 Task: Add Alba Botanica Herbal Healing Body Lotion to the cart.
Action: Mouse moved to (869, 321)
Screenshot: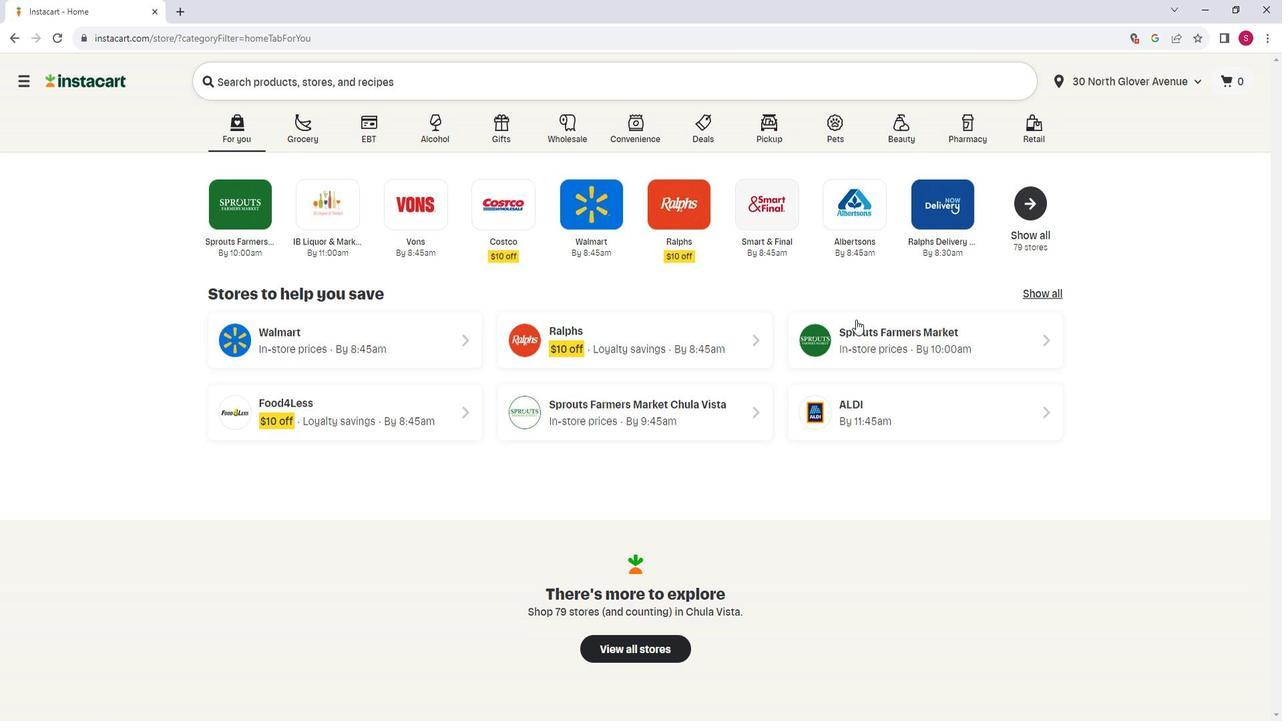 
Action: Mouse pressed left at (869, 321)
Screenshot: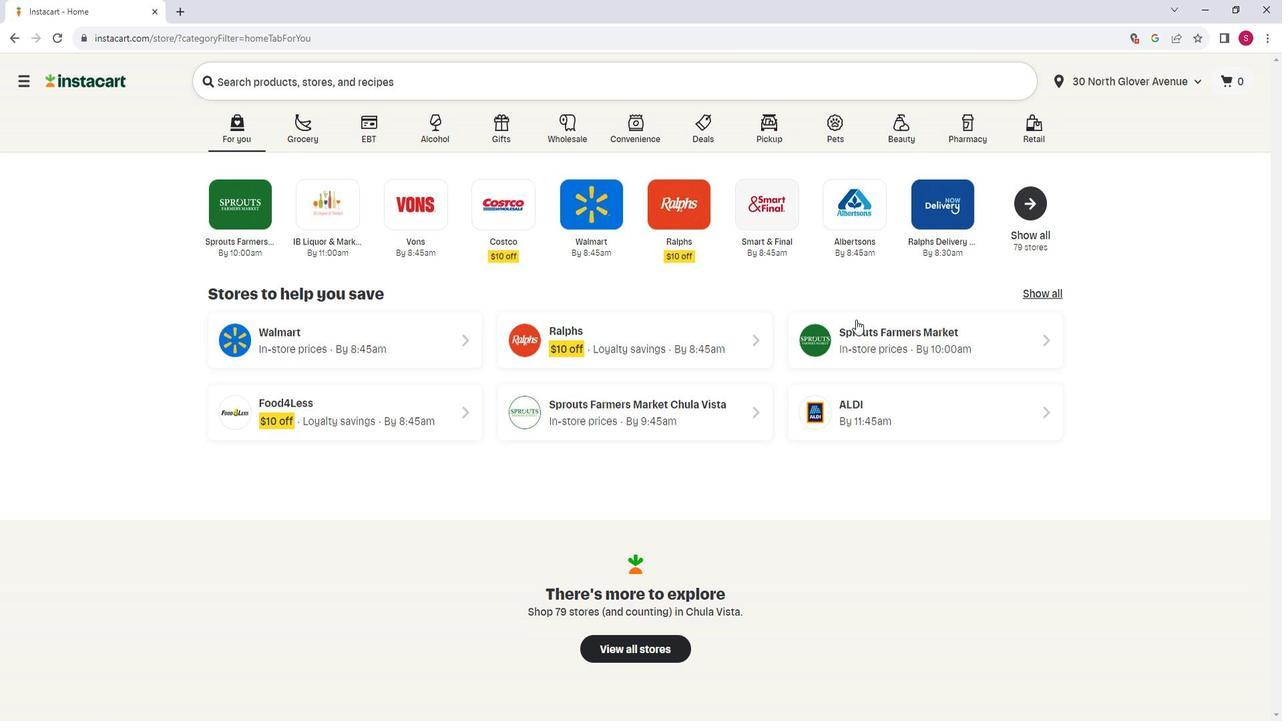 
Action: Mouse moved to (66, 521)
Screenshot: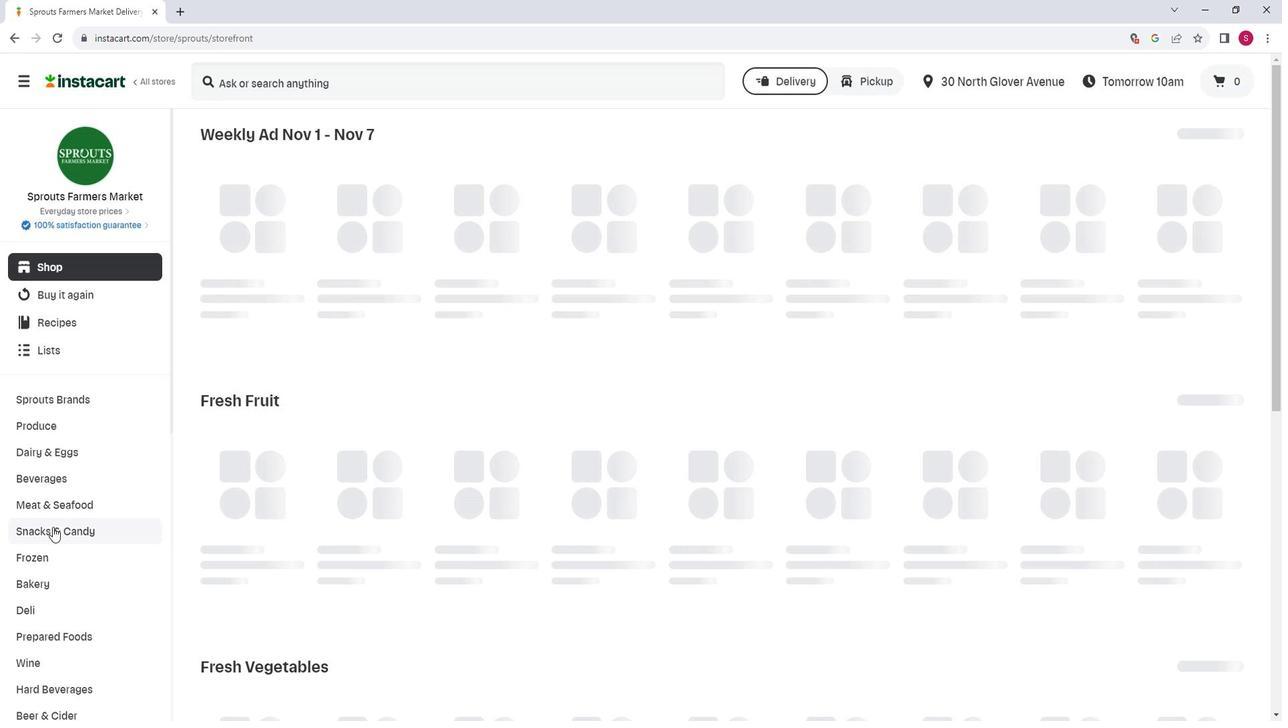 
Action: Mouse scrolled (66, 520) with delta (0, 0)
Screenshot: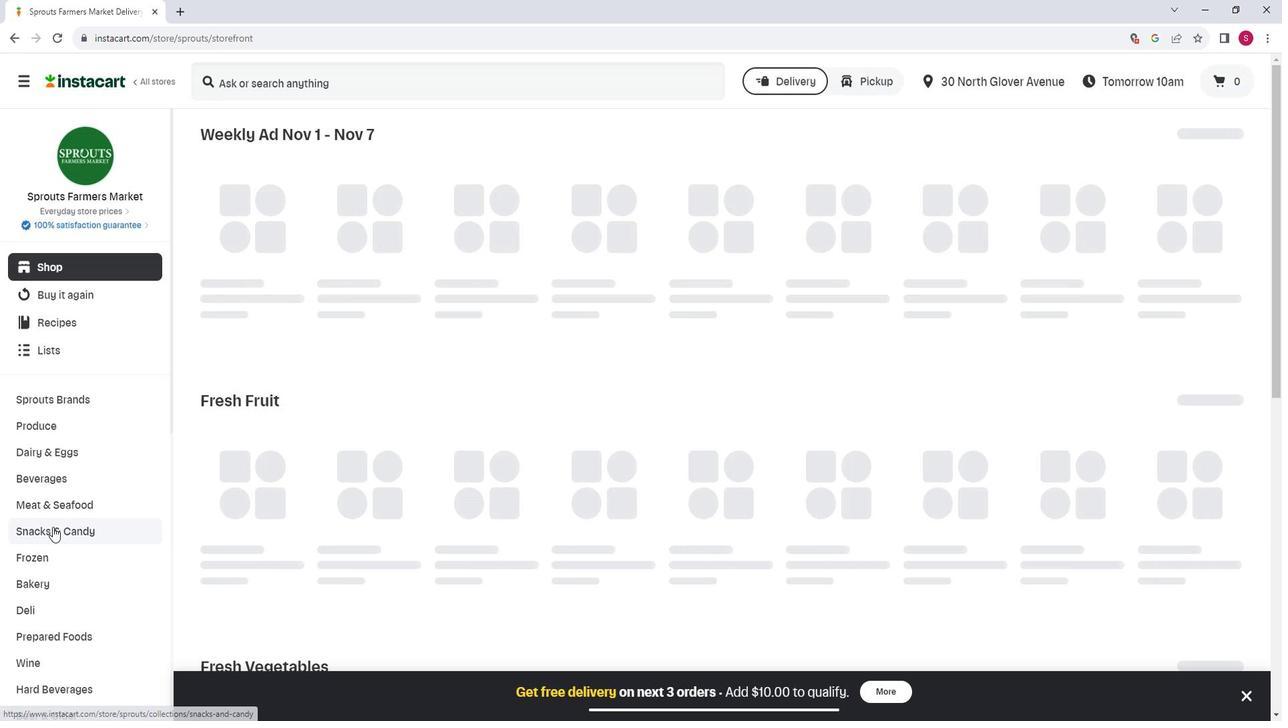 
Action: Mouse moved to (65, 521)
Screenshot: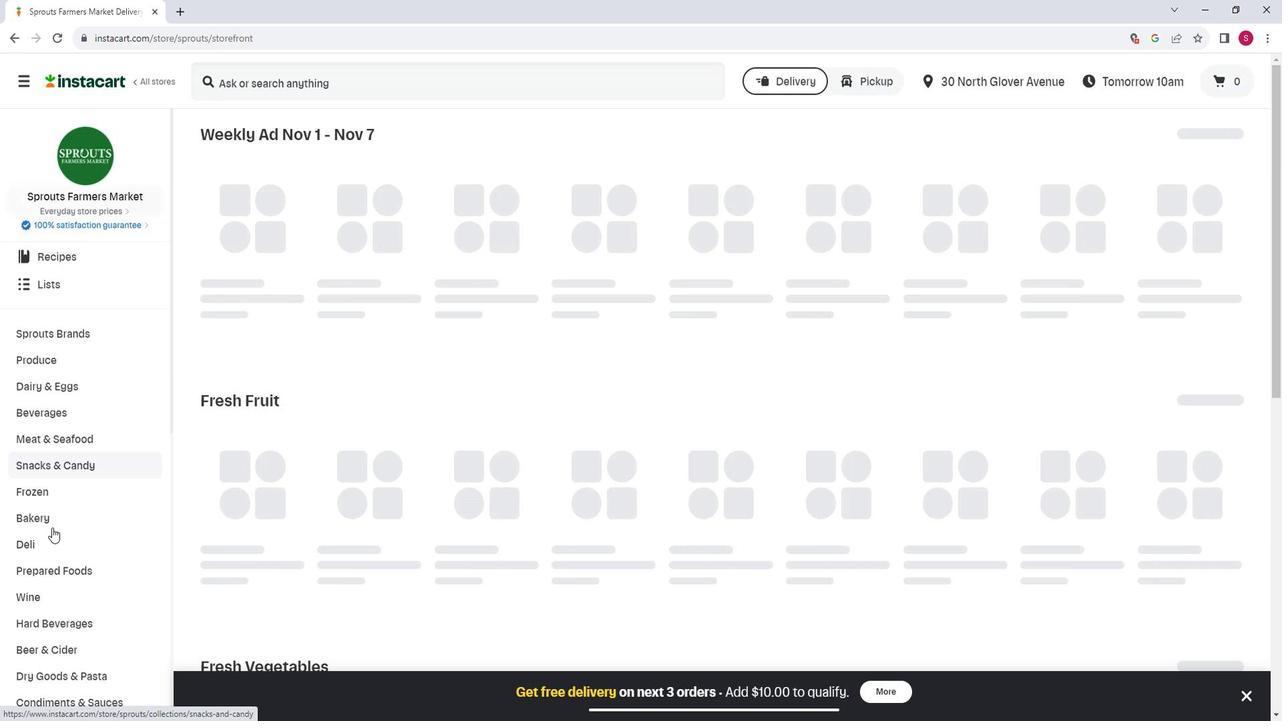 
Action: Mouse scrolled (65, 521) with delta (0, 0)
Screenshot: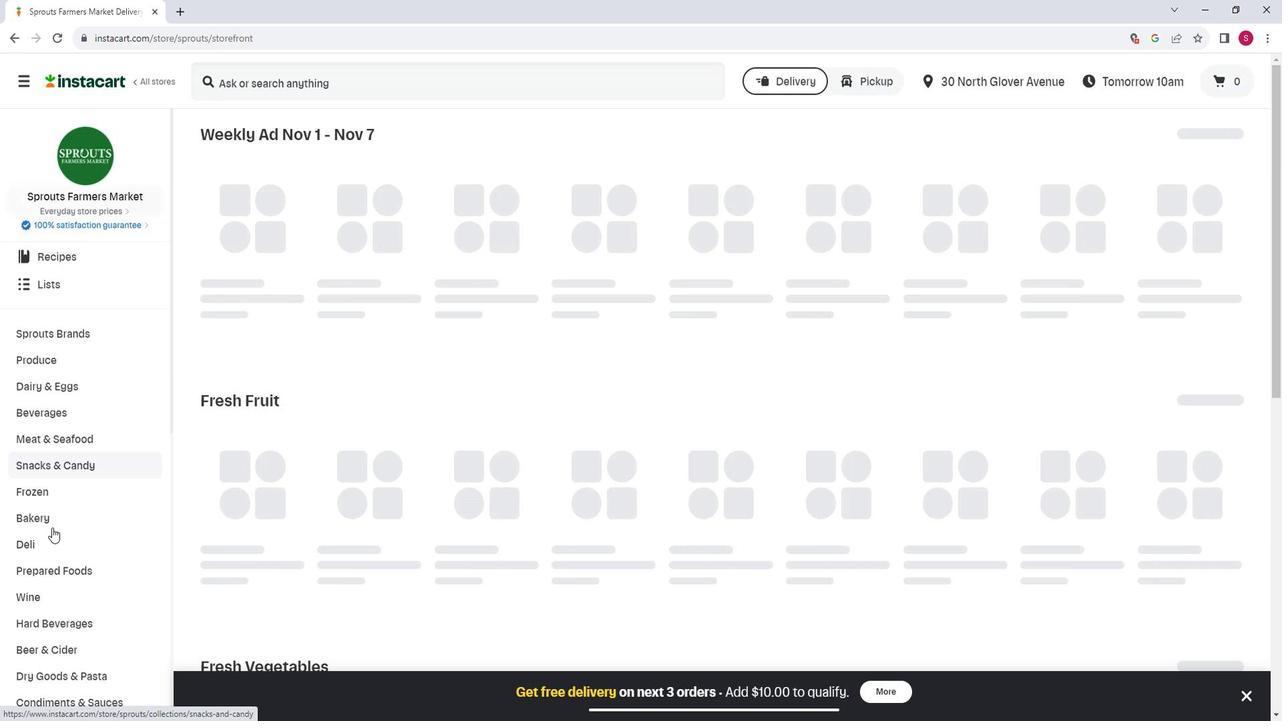 
Action: Mouse moved to (66, 523)
Screenshot: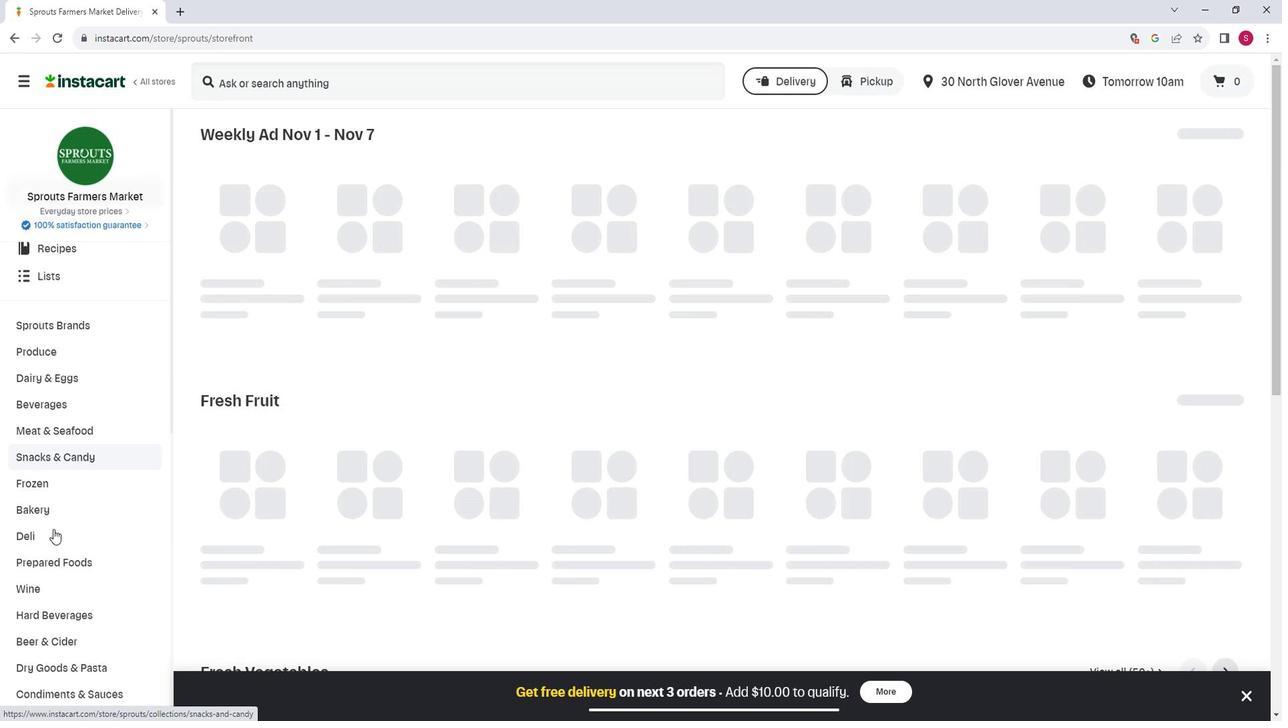 
Action: Mouse scrolled (66, 522) with delta (0, 0)
Screenshot: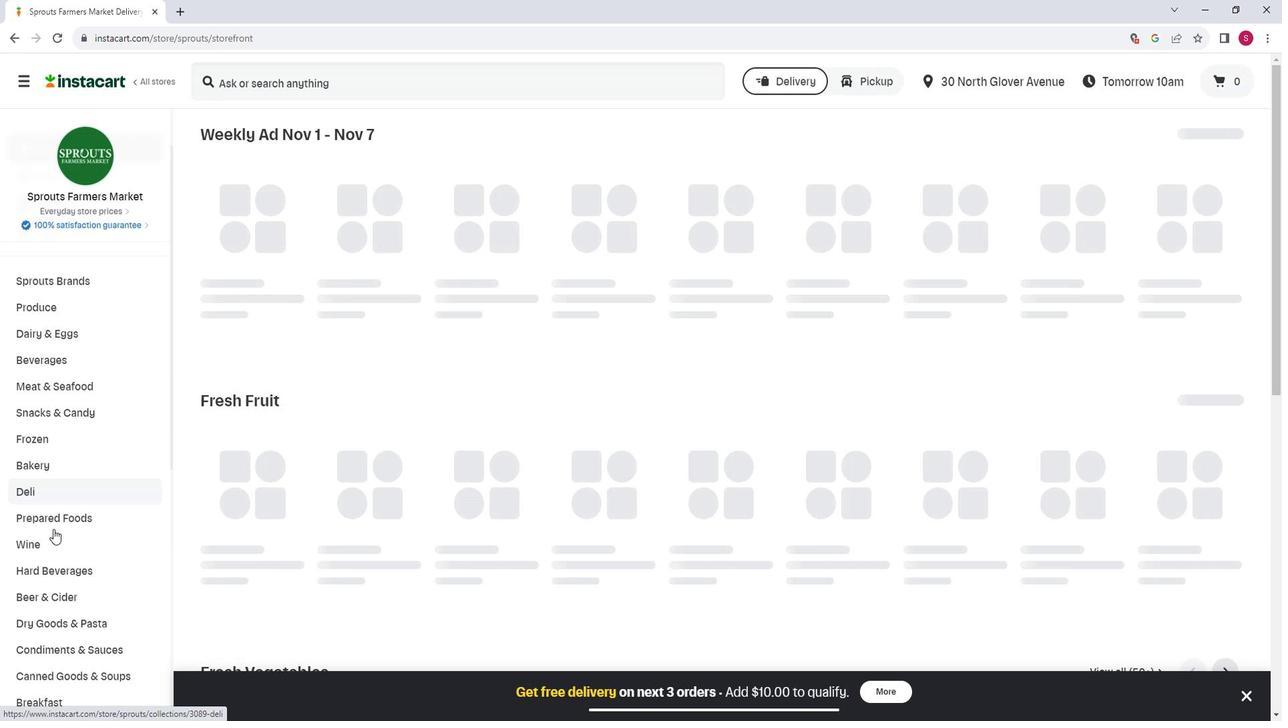 
Action: Mouse moved to (69, 523)
Screenshot: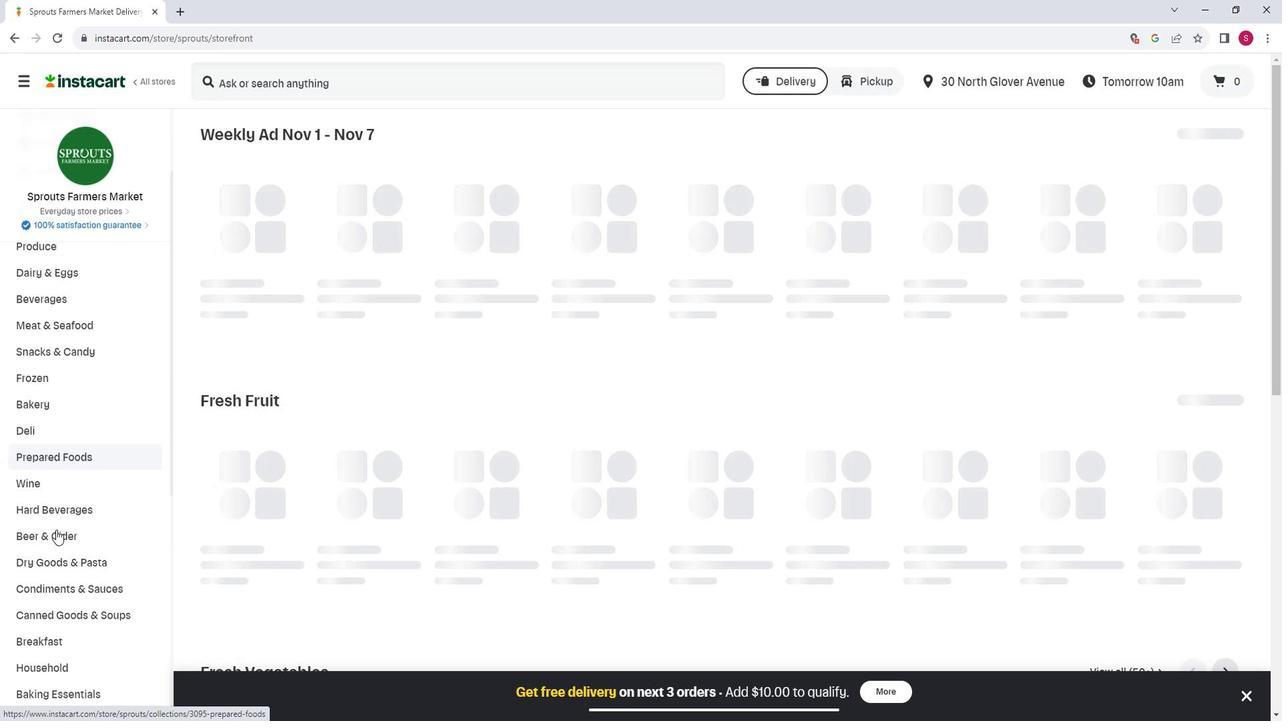 
Action: Mouse scrolled (69, 523) with delta (0, 0)
Screenshot: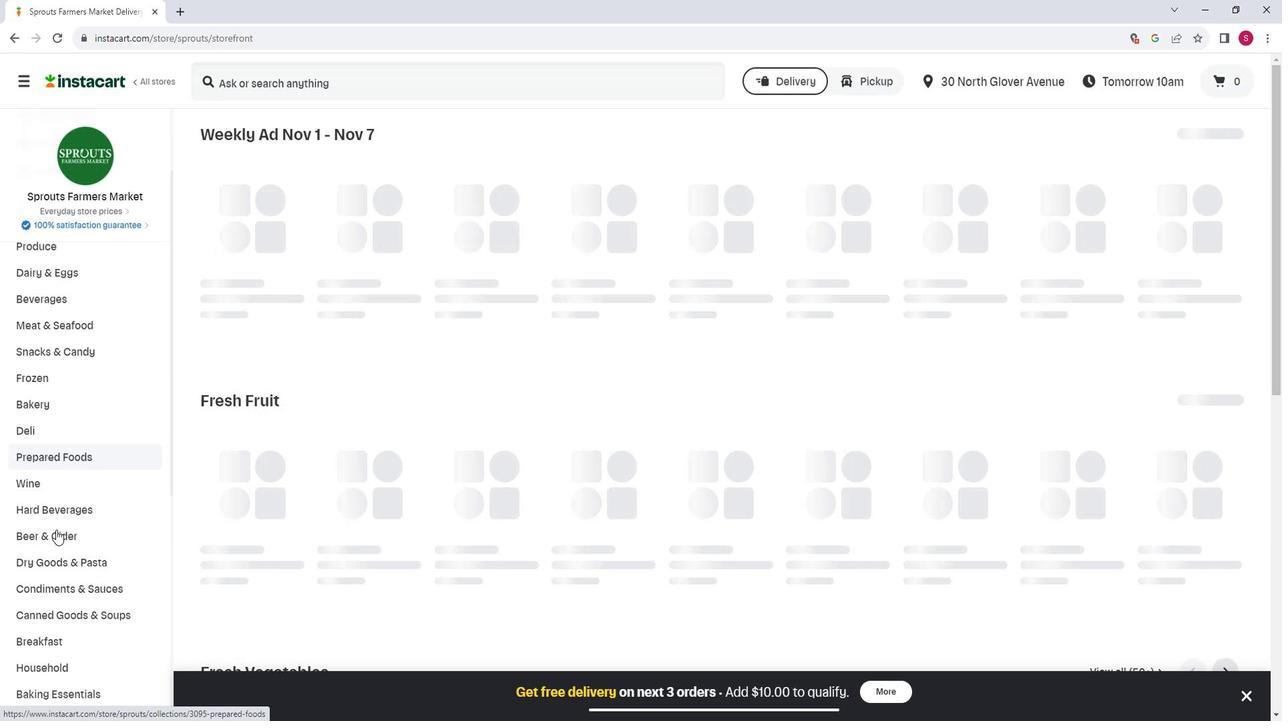
Action: Mouse moved to (74, 559)
Screenshot: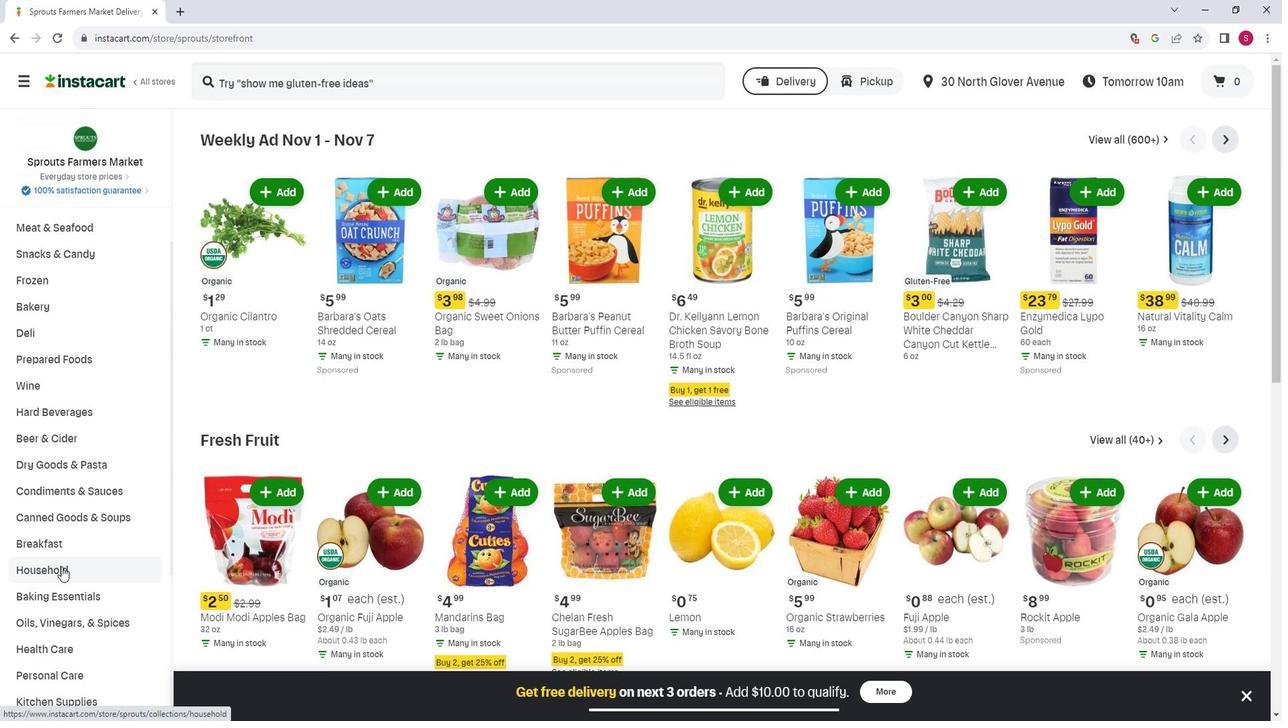 
Action: Mouse scrolled (74, 558) with delta (0, 0)
Screenshot: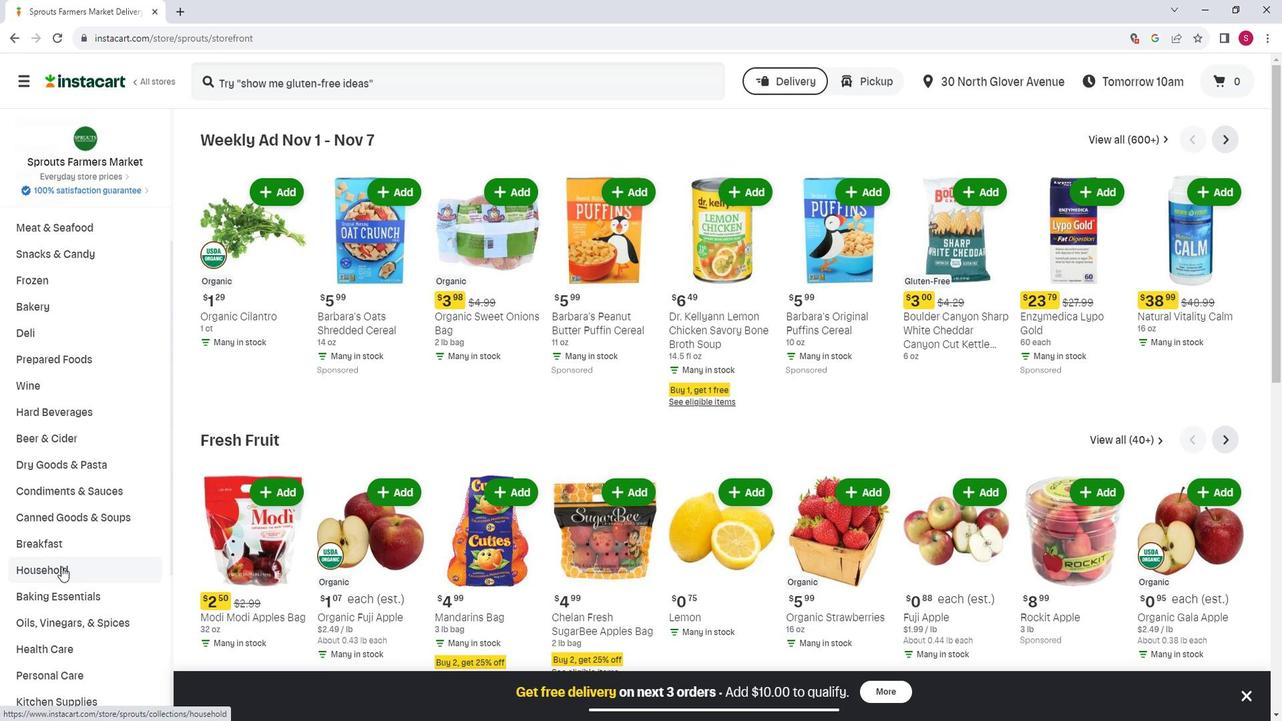 
Action: Mouse moved to (71, 588)
Screenshot: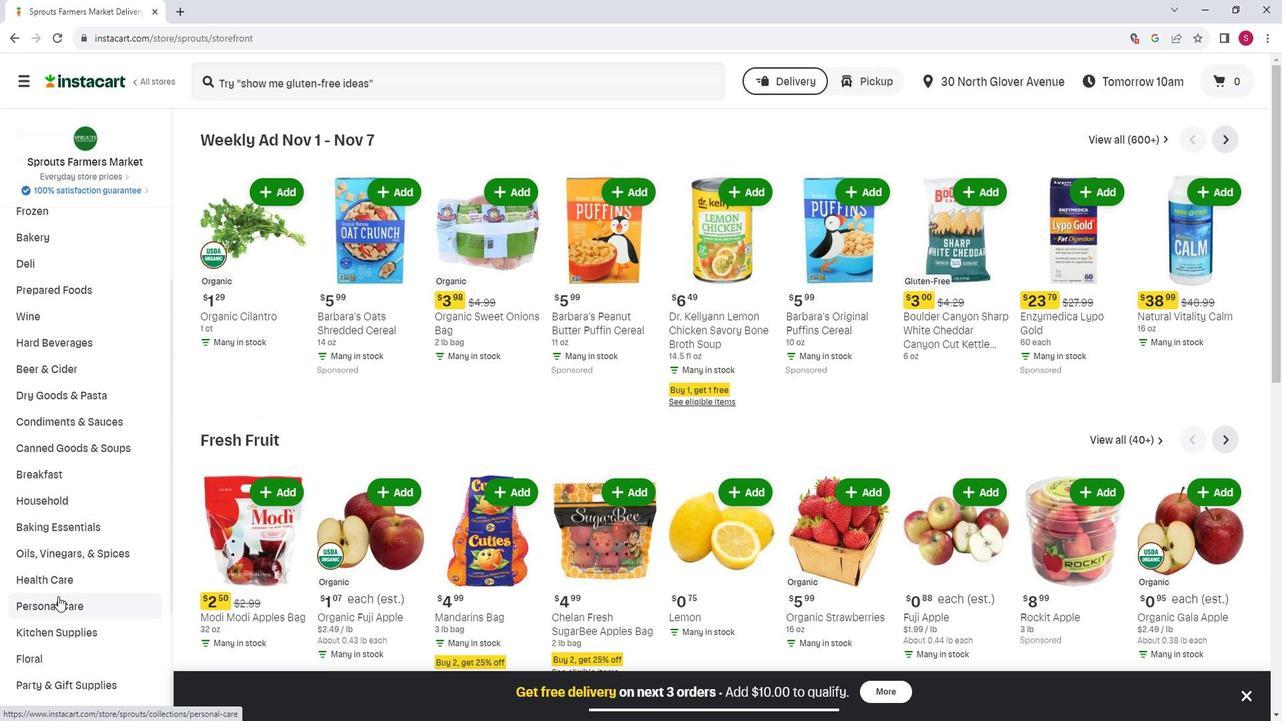 
Action: Mouse pressed left at (71, 588)
Screenshot: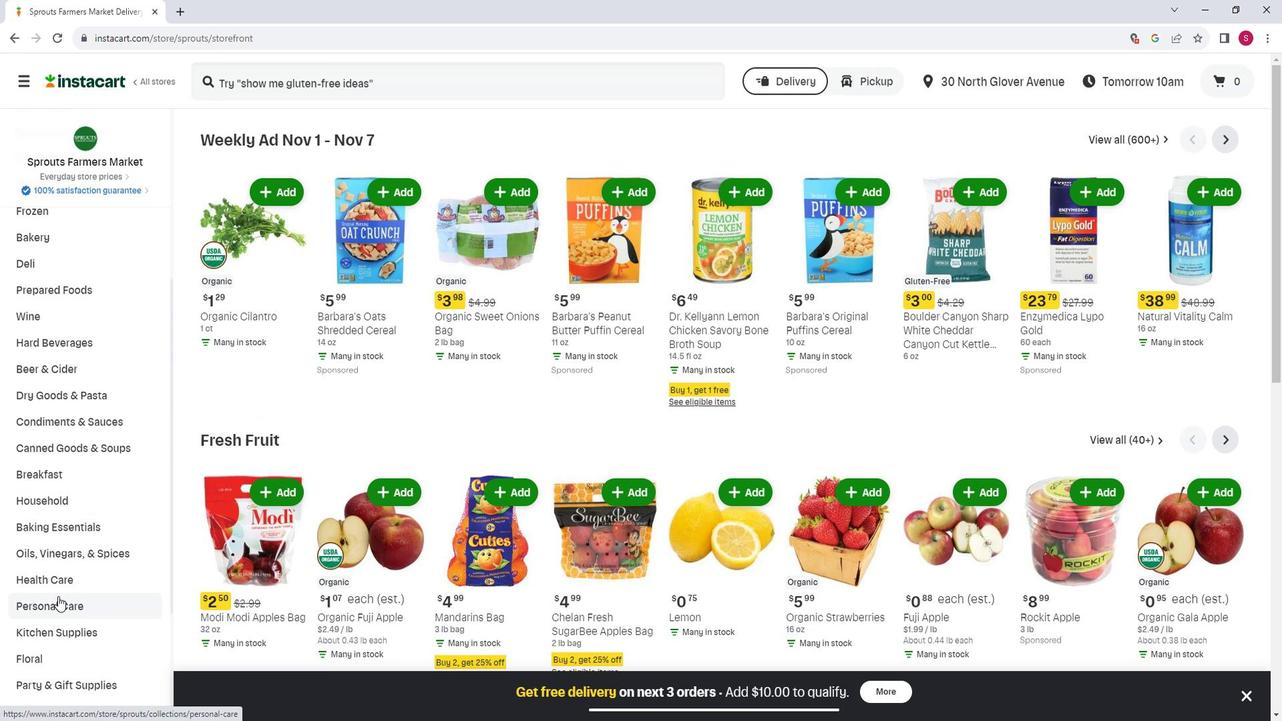 
Action: Mouse moved to (334, 185)
Screenshot: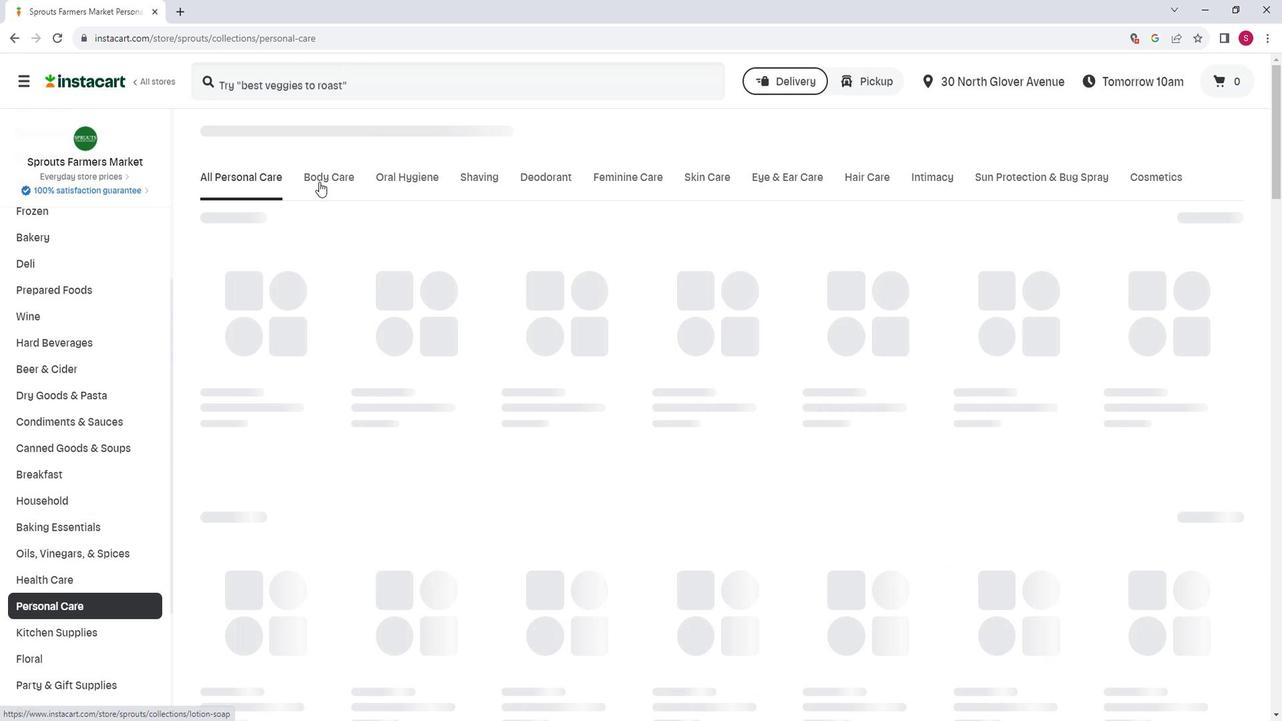 
Action: Mouse pressed left at (334, 185)
Screenshot: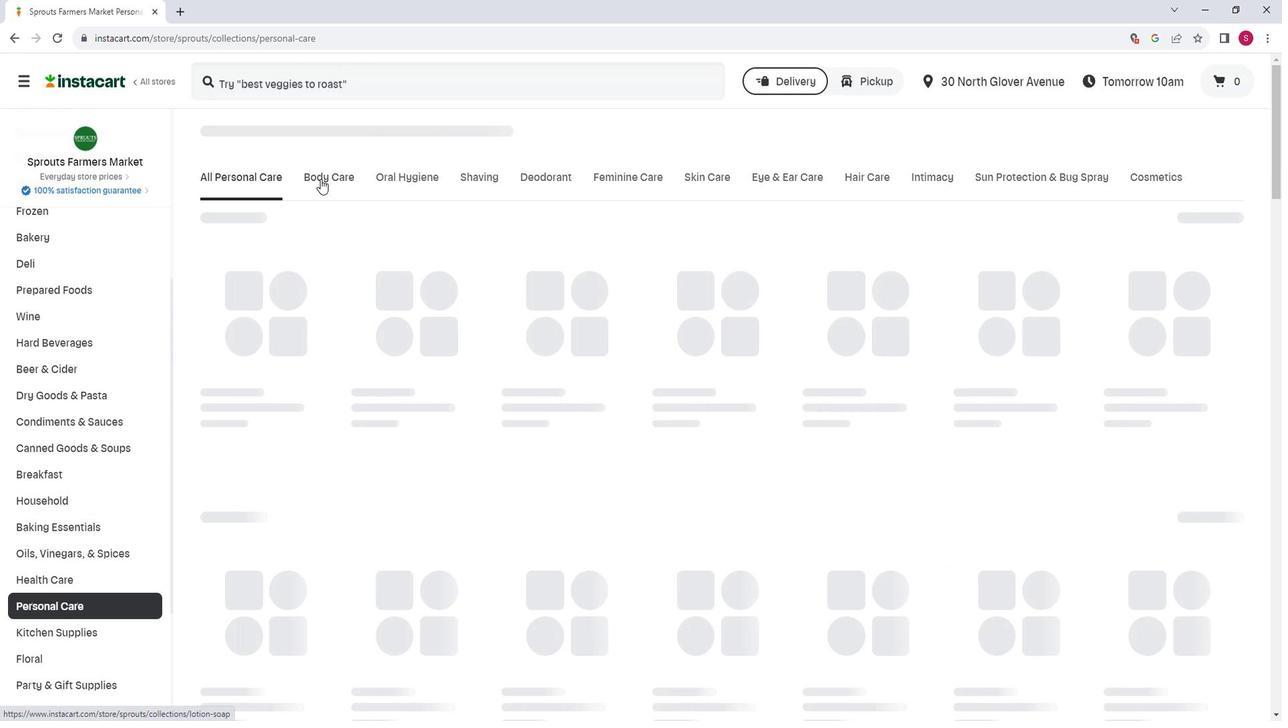 
Action: Mouse moved to (542, 225)
Screenshot: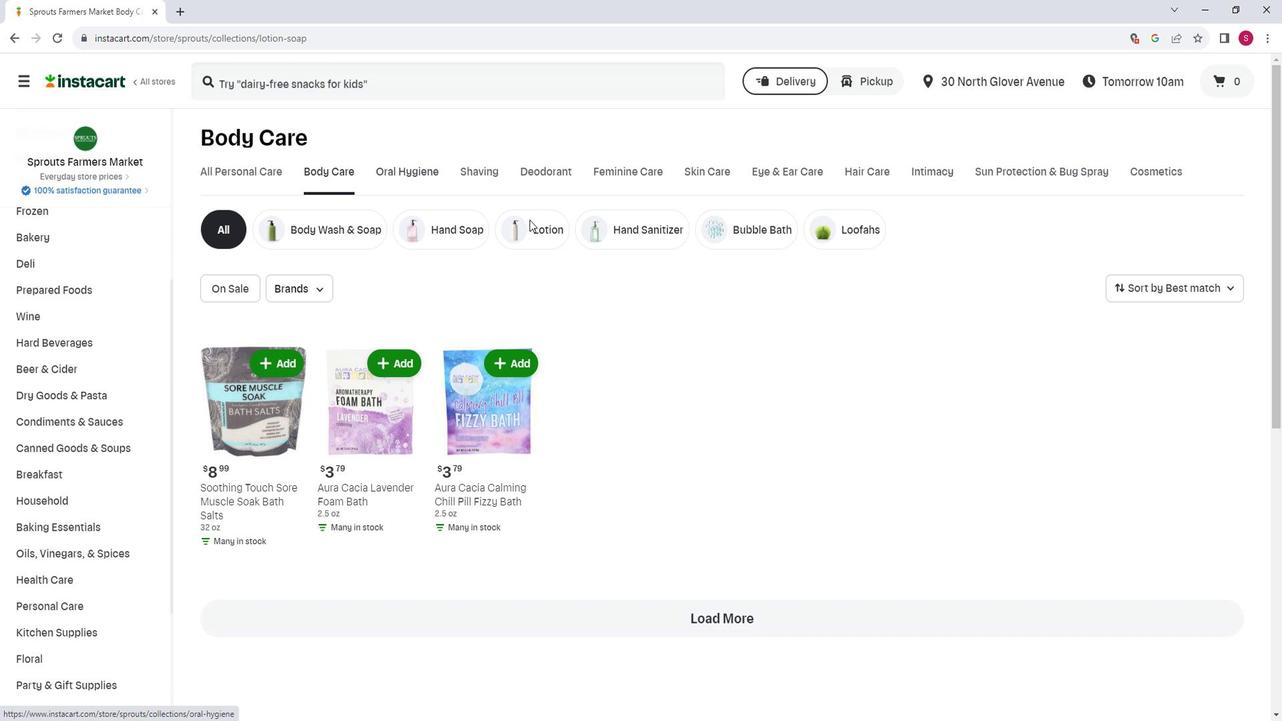 
Action: Mouse pressed left at (542, 225)
Screenshot: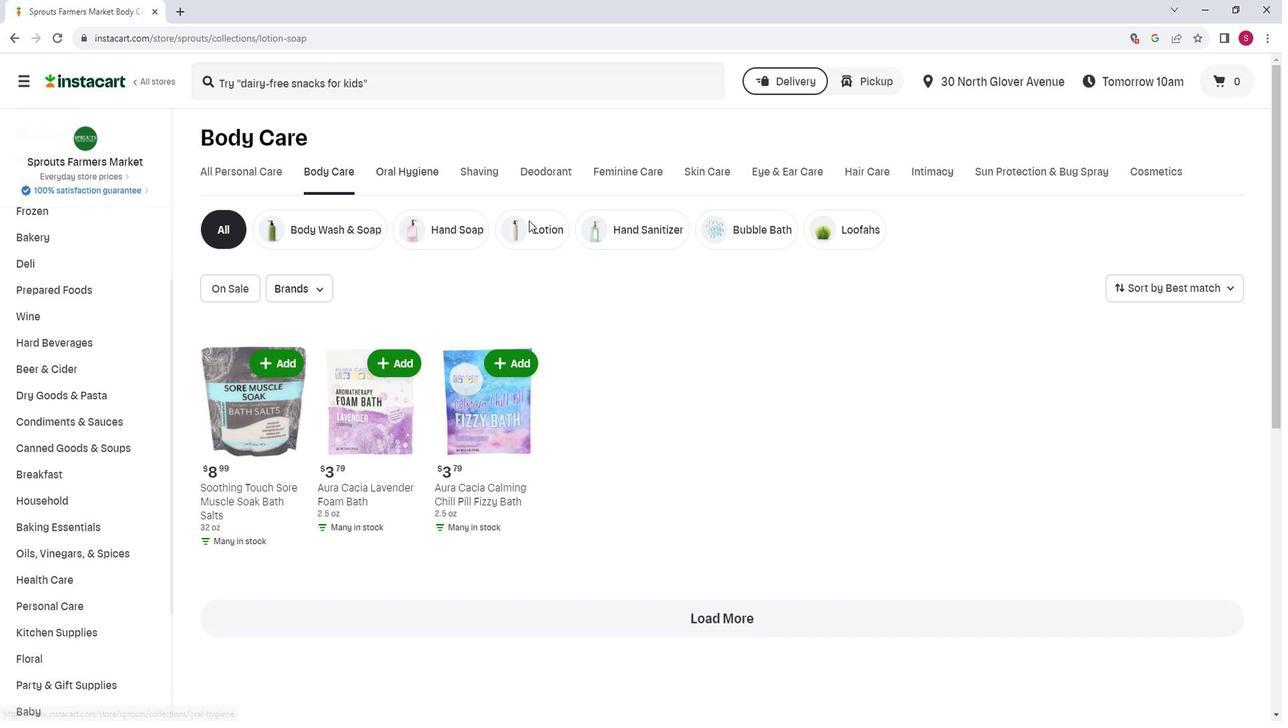 
Action: Mouse moved to (331, 96)
Screenshot: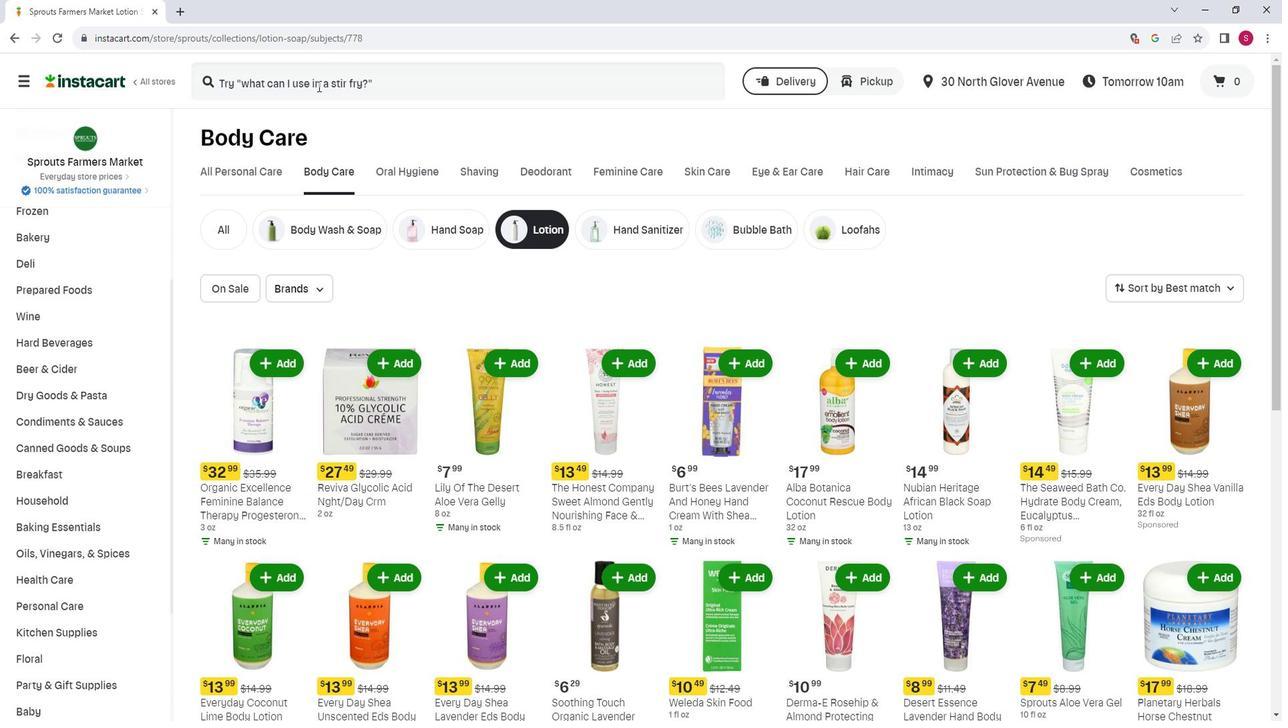 
Action: Mouse pressed left at (331, 96)
Screenshot: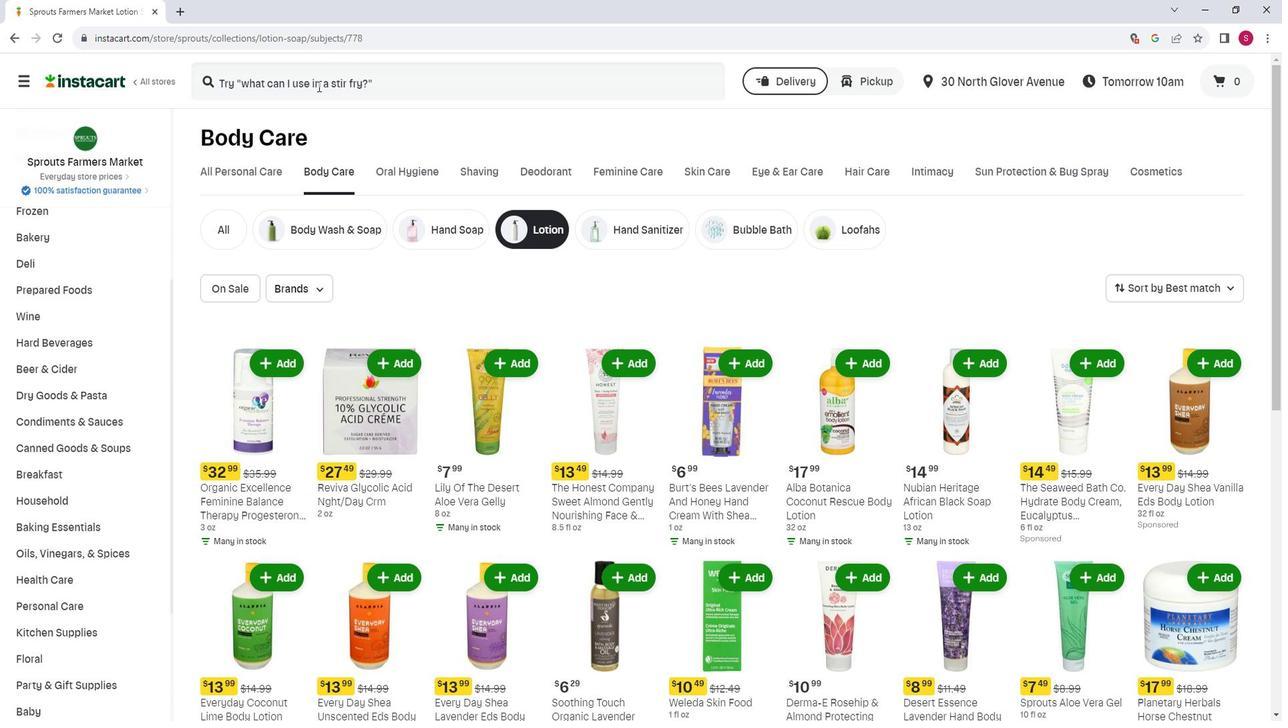 
Action: Mouse moved to (317, 89)
Screenshot: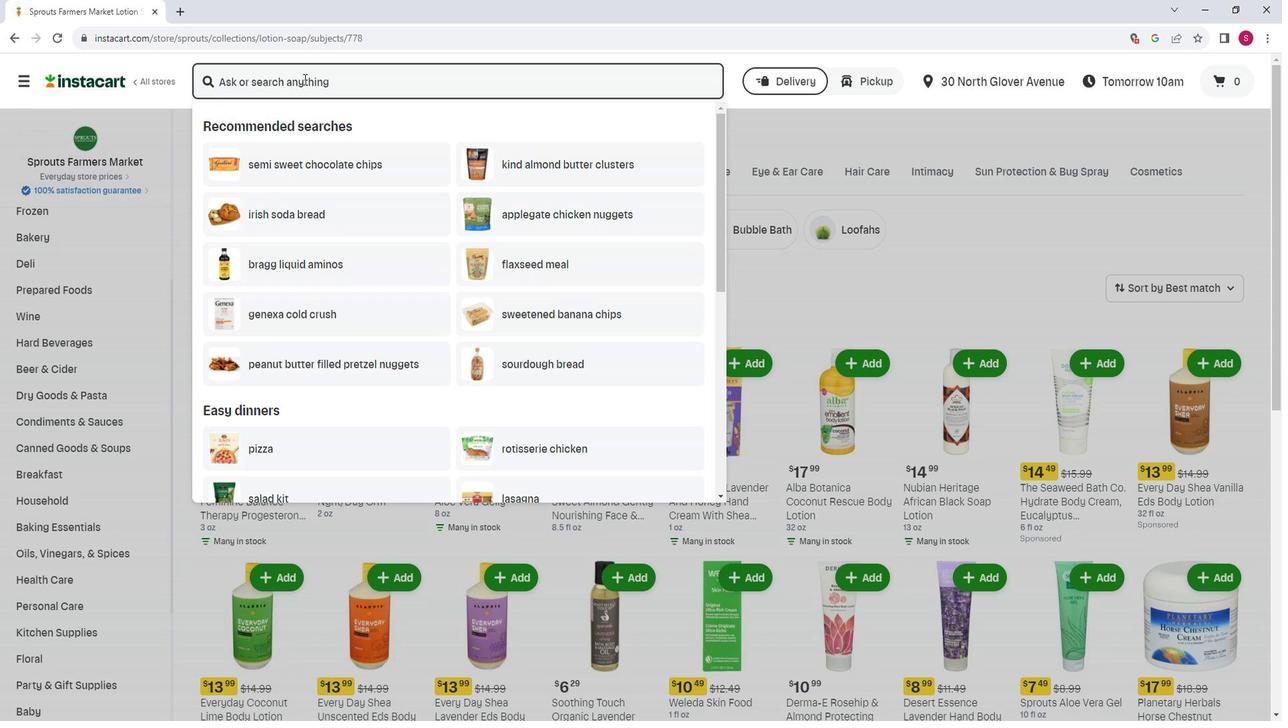 
Action: Key pressed <Key.shift>Alba<Key.space><Key.shift>Botanica<Key.space><Key.shift>Herbal<Key.space><Key.shift>Healing<Key.space><Key.shift>Body<Key.space><Key.shift>Lotion<Key.enter>
Screenshot: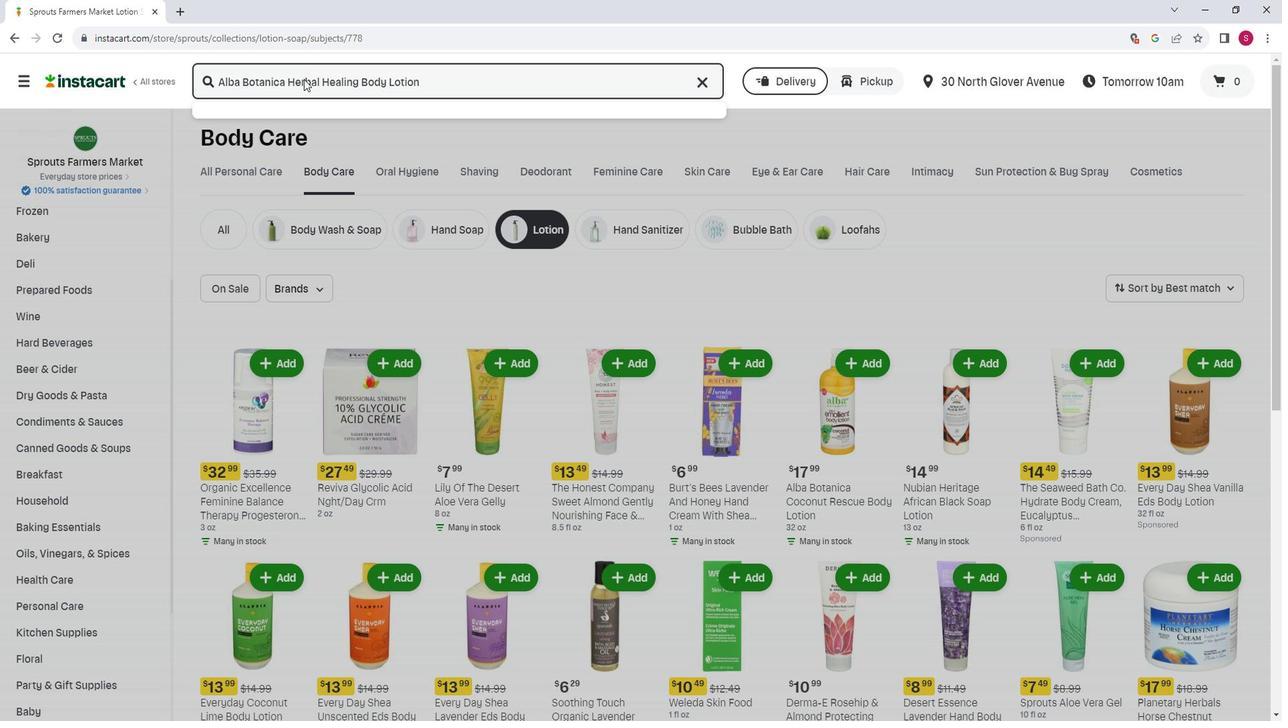 
Action: Mouse moved to (624, 441)
Screenshot: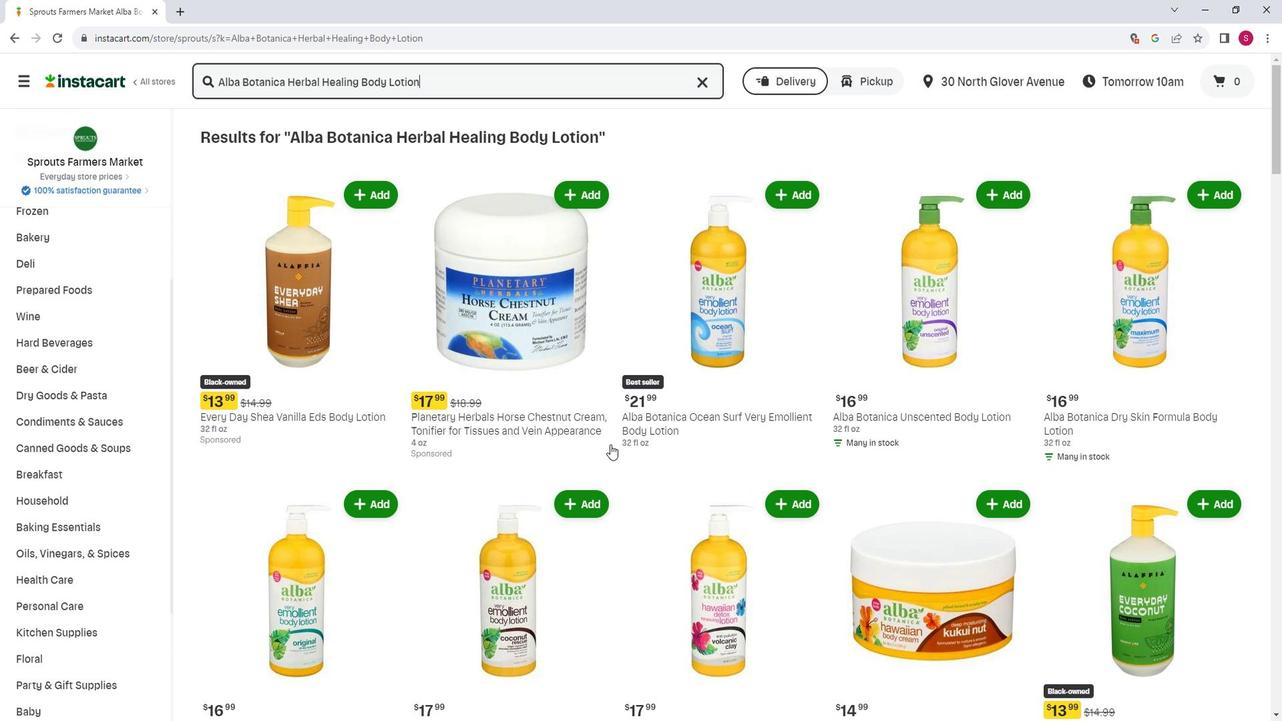 
Action: Mouse scrolled (624, 441) with delta (0, 0)
Screenshot: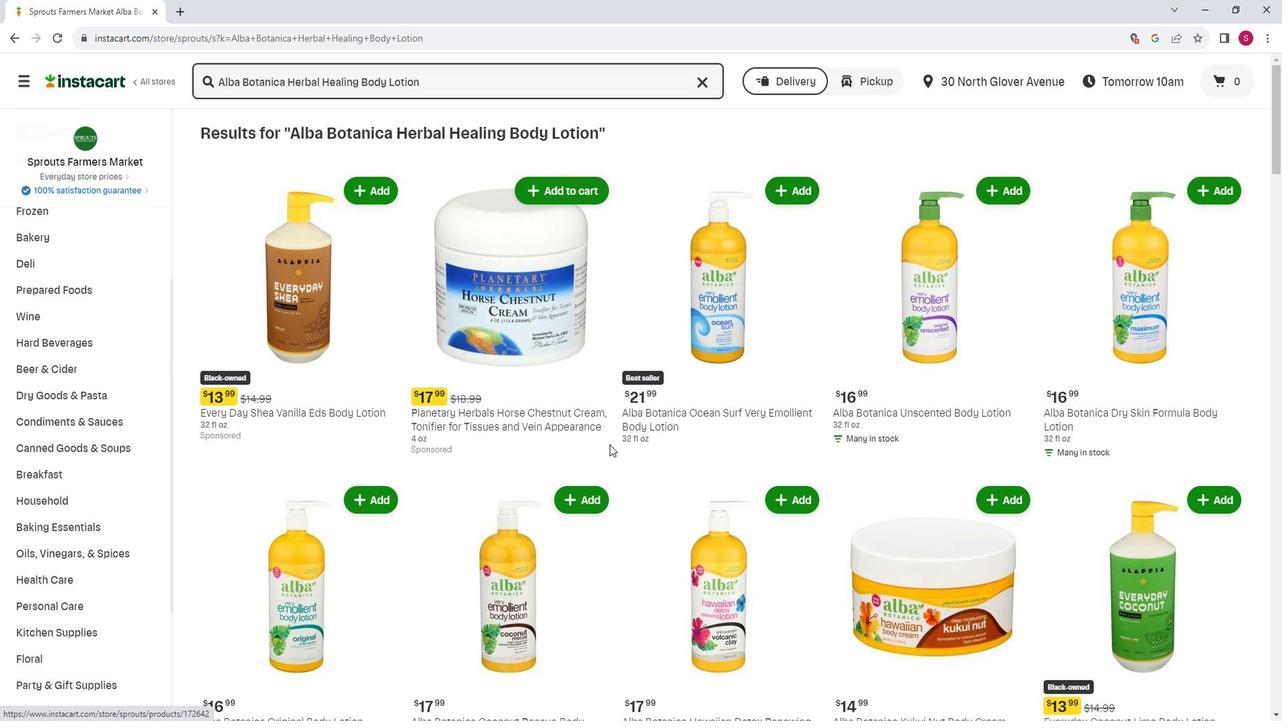 
Action: Mouse moved to (623, 441)
Screenshot: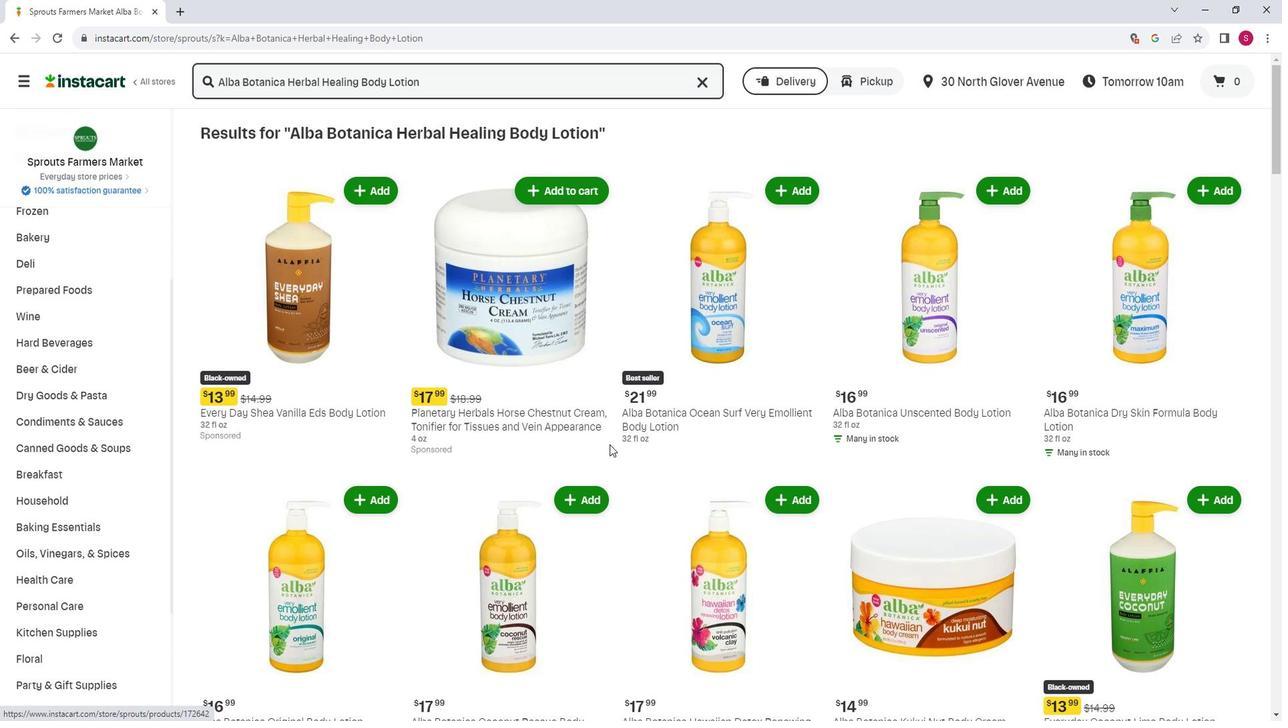 
Action: Mouse scrolled (623, 441) with delta (0, 0)
Screenshot: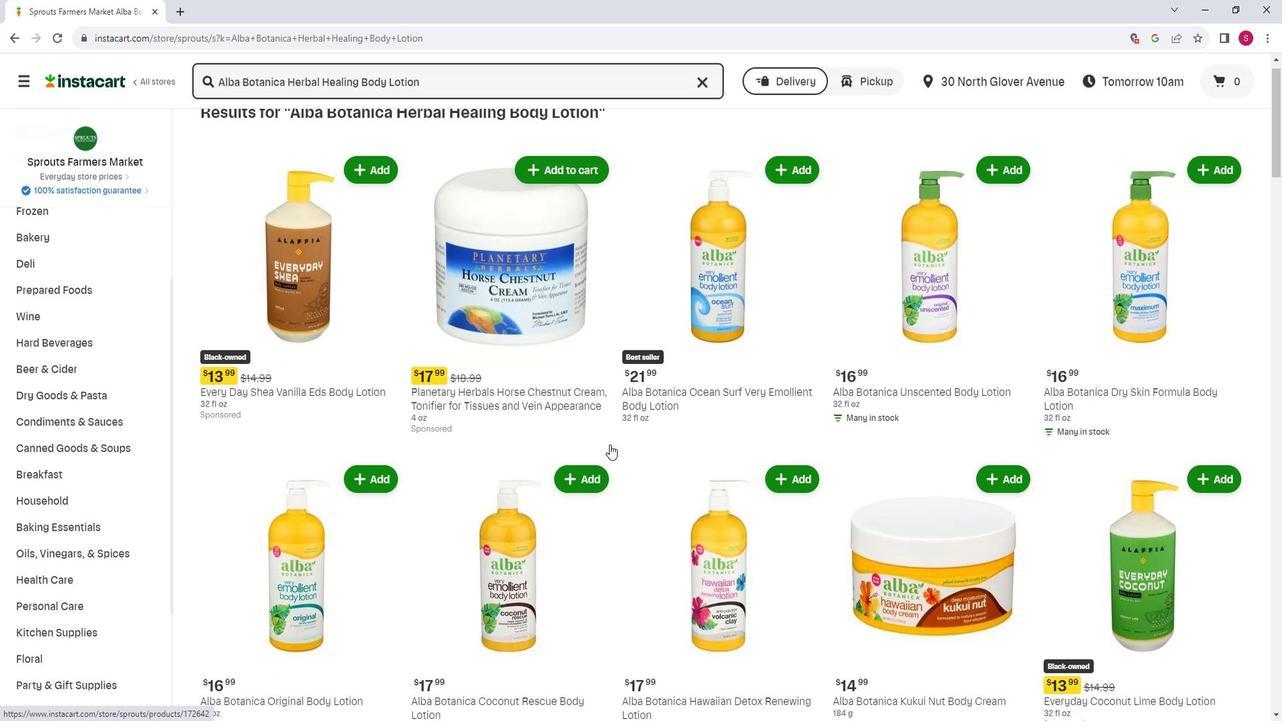 
Action: Mouse moved to (622, 441)
Screenshot: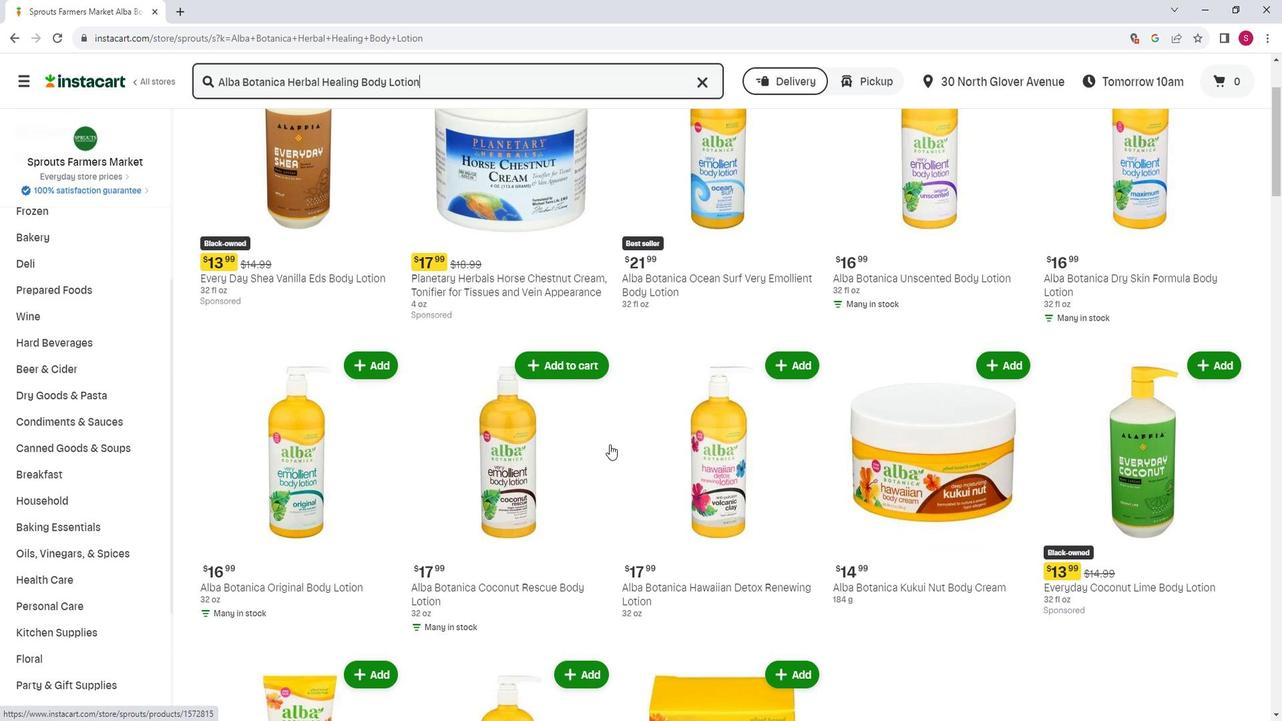 
Action: Mouse scrolled (622, 441) with delta (0, 0)
Screenshot: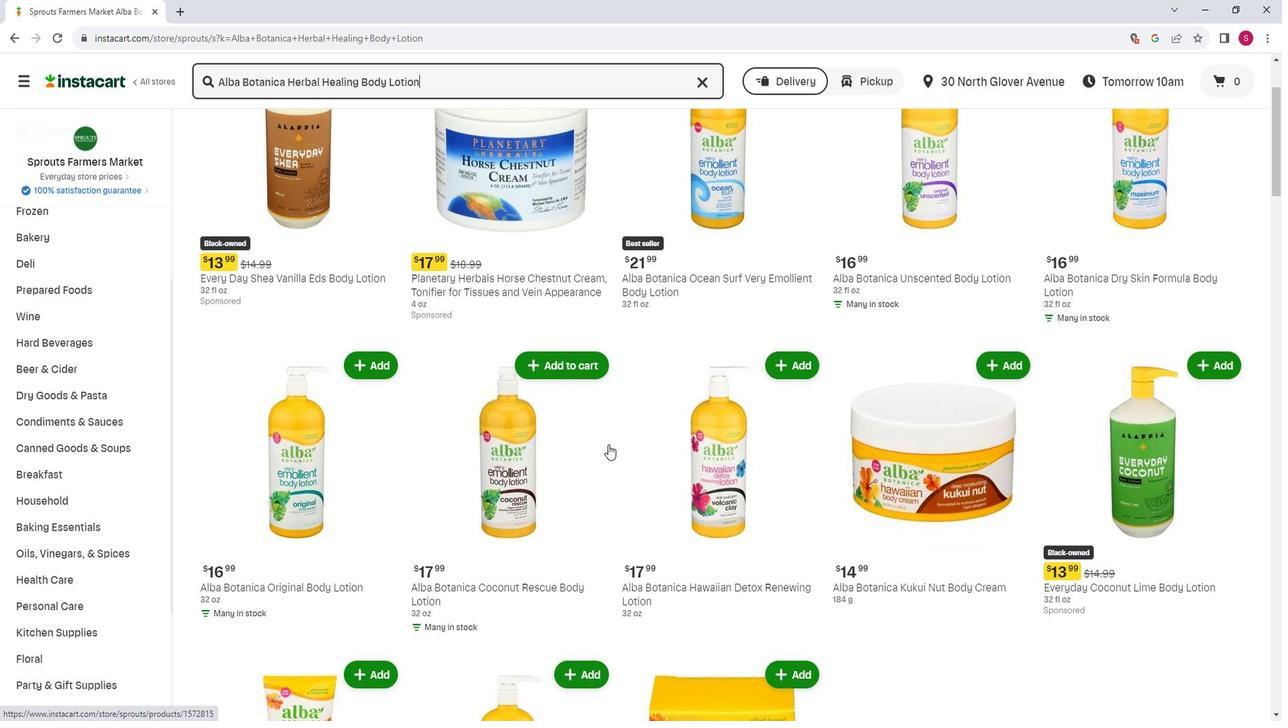 
Action: Mouse moved to (612, 437)
Screenshot: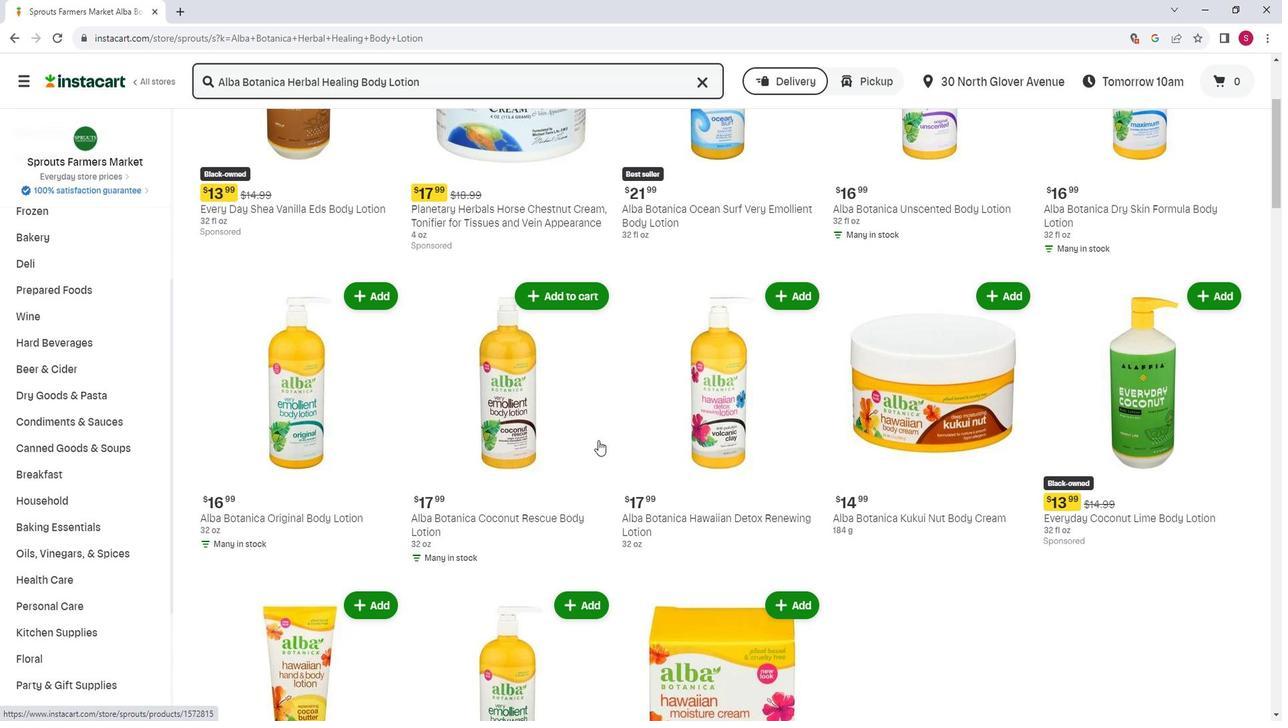 
Action: Mouse scrolled (612, 437) with delta (0, 0)
Screenshot: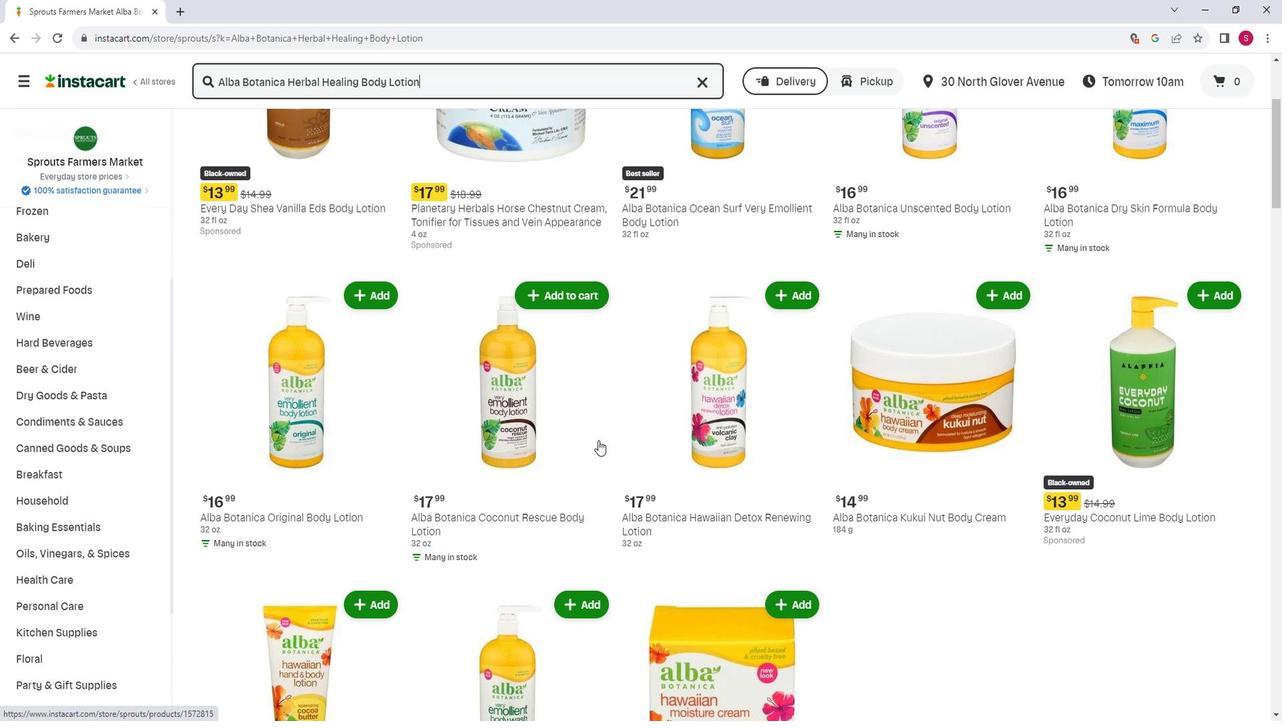 
Action: Mouse scrolled (612, 437) with delta (0, 0)
Screenshot: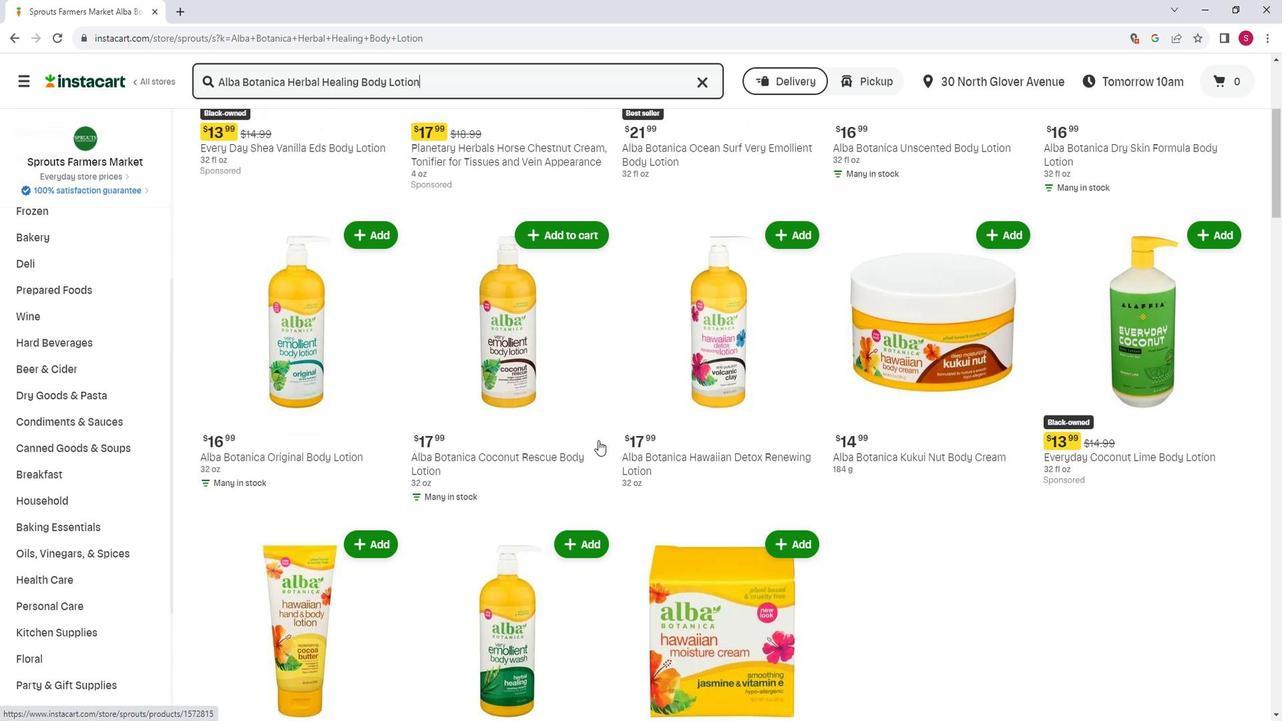 
Action: Mouse moved to (609, 437)
Screenshot: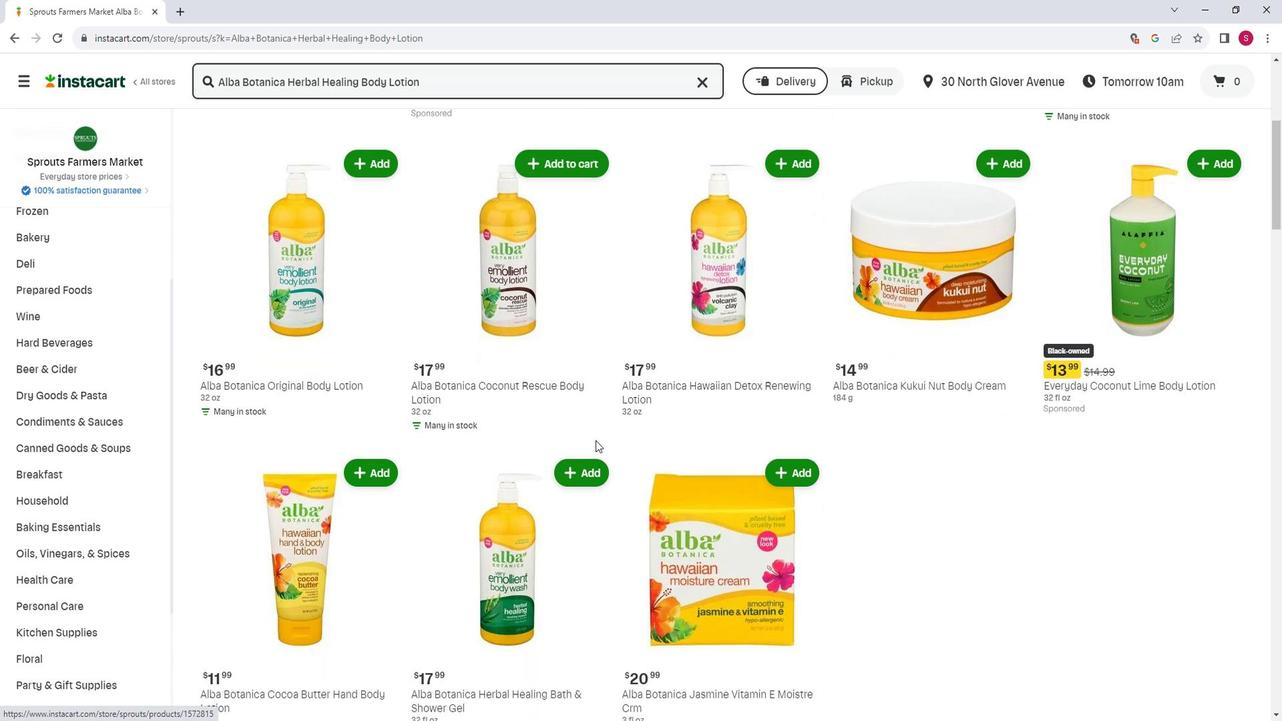 
Action: Mouse scrolled (609, 437) with delta (0, 0)
Screenshot: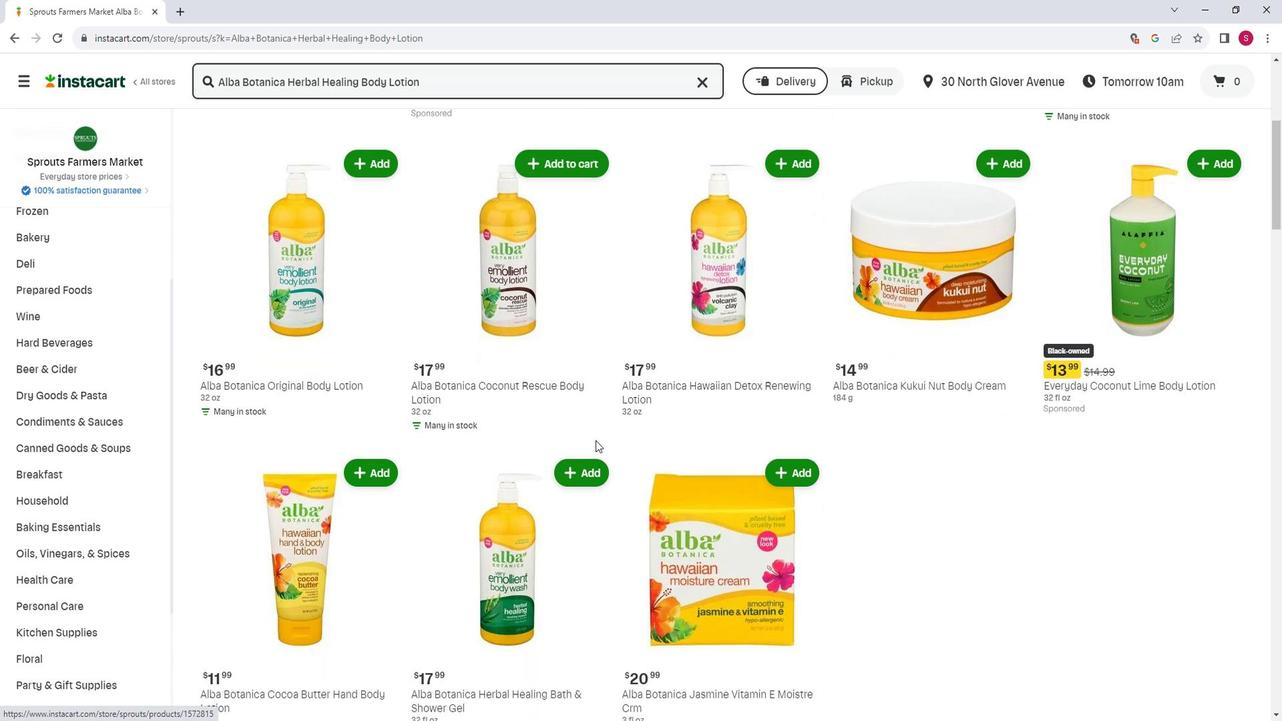 
Action: Mouse moved to (440, 444)
Screenshot: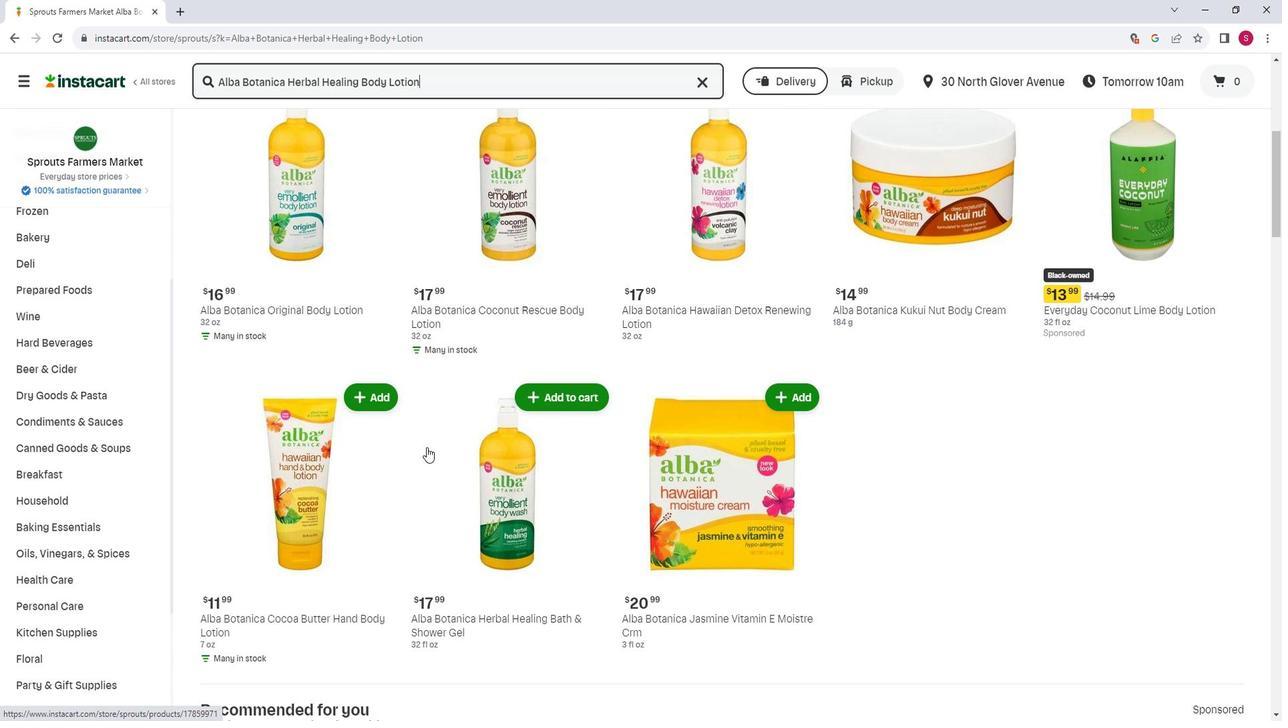 
Action: Mouse scrolled (440, 445) with delta (0, 0)
Screenshot: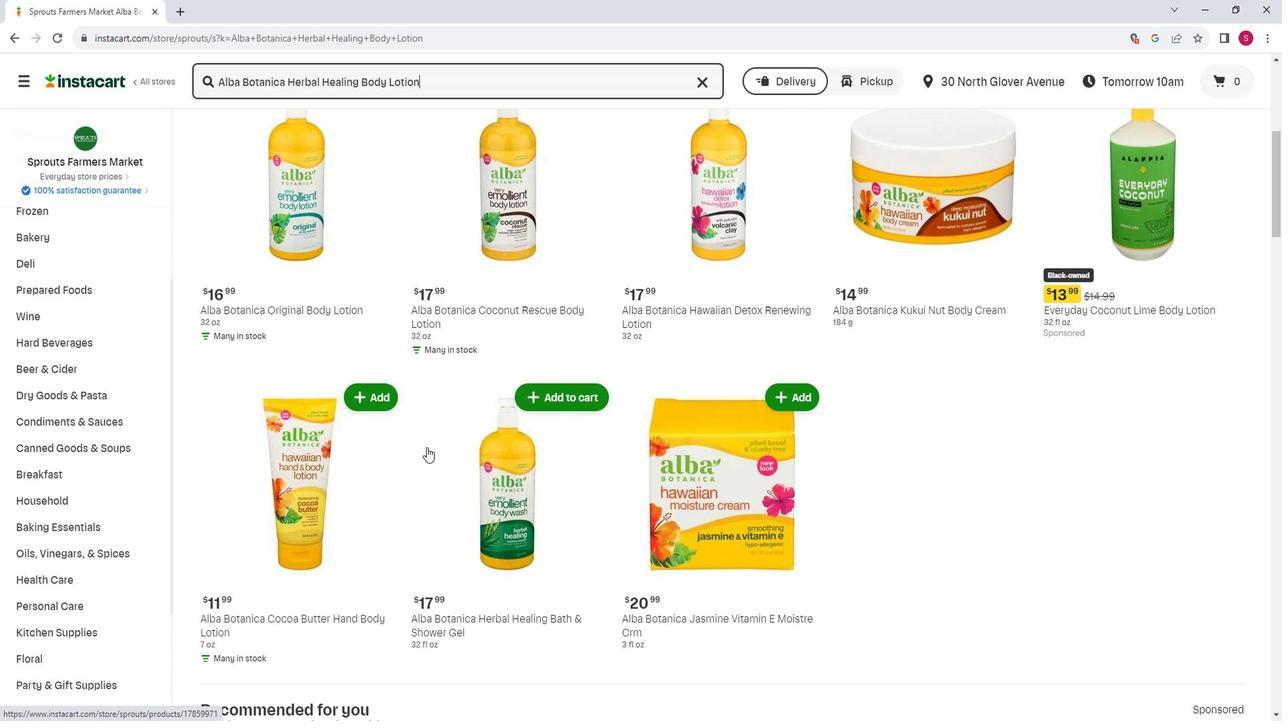 
Action: Mouse moved to (468, 461)
Screenshot: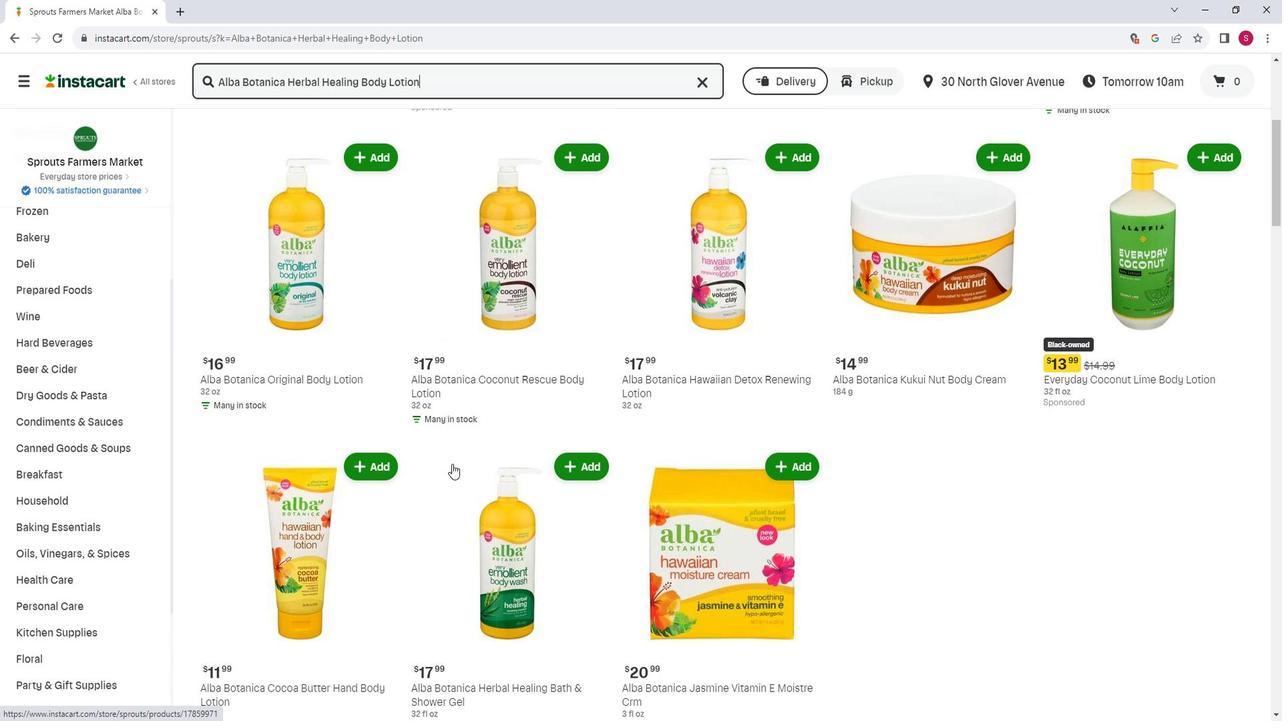 
Action: Mouse scrolled (468, 460) with delta (0, 0)
Screenshot: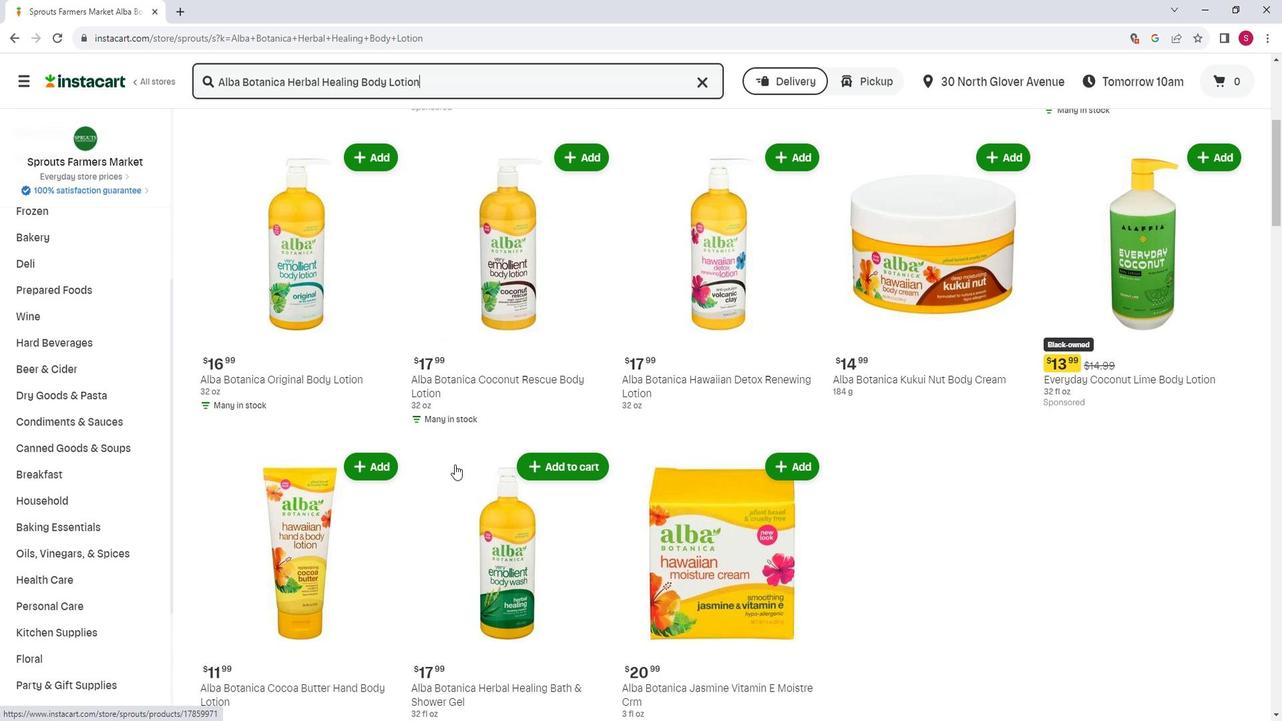 
Action: Mouse moved to (471, 456)
Screenshot: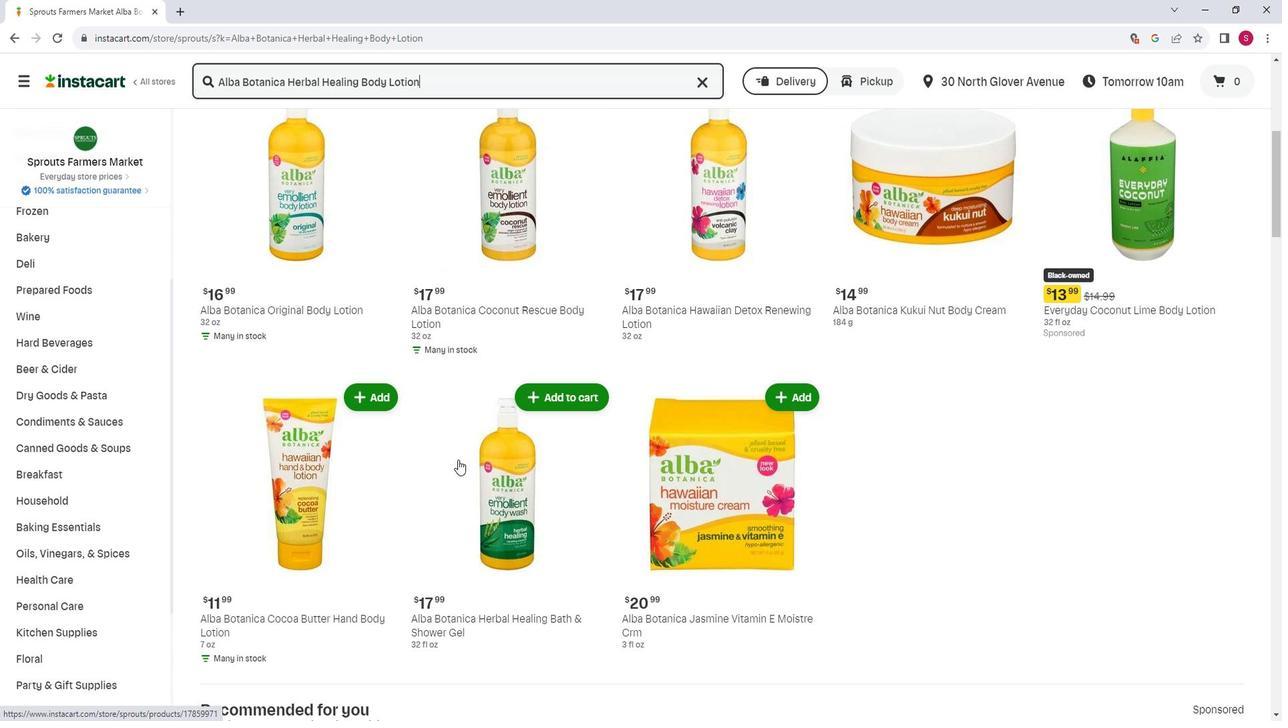 
